 Task: Add a signature Frank Clark containing With thanks and sincere wishes, Frank Clark to email address softage.10@softage.net and add a label Workplace safety
Action: Mouse moved to (104, 120)
Screenshot: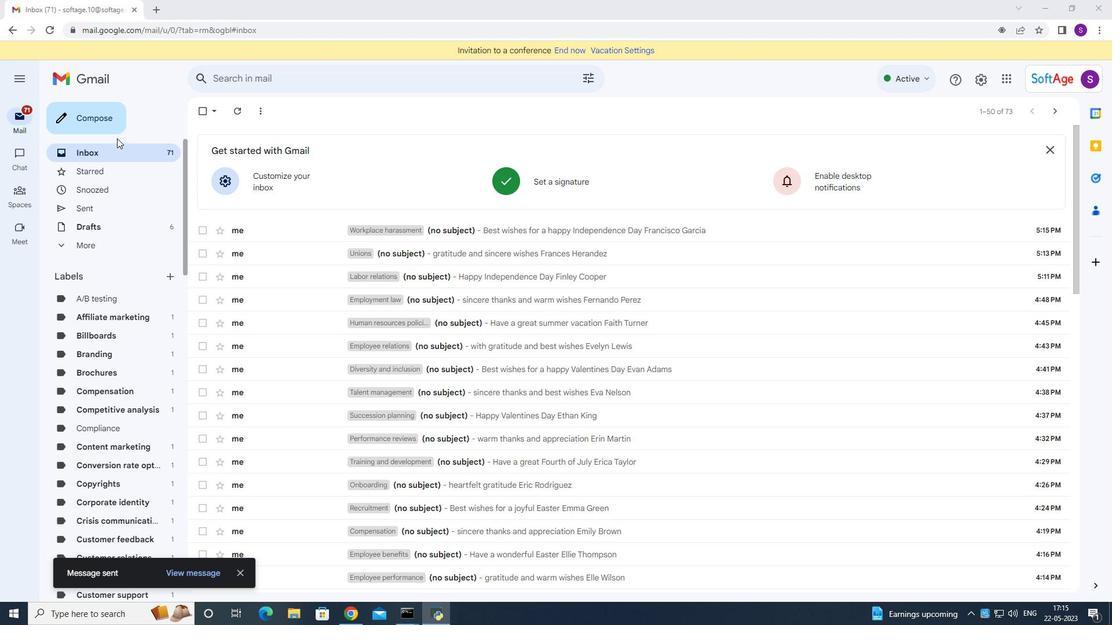 
Action: Mouse pressed left at (104, 120)
Screenshot: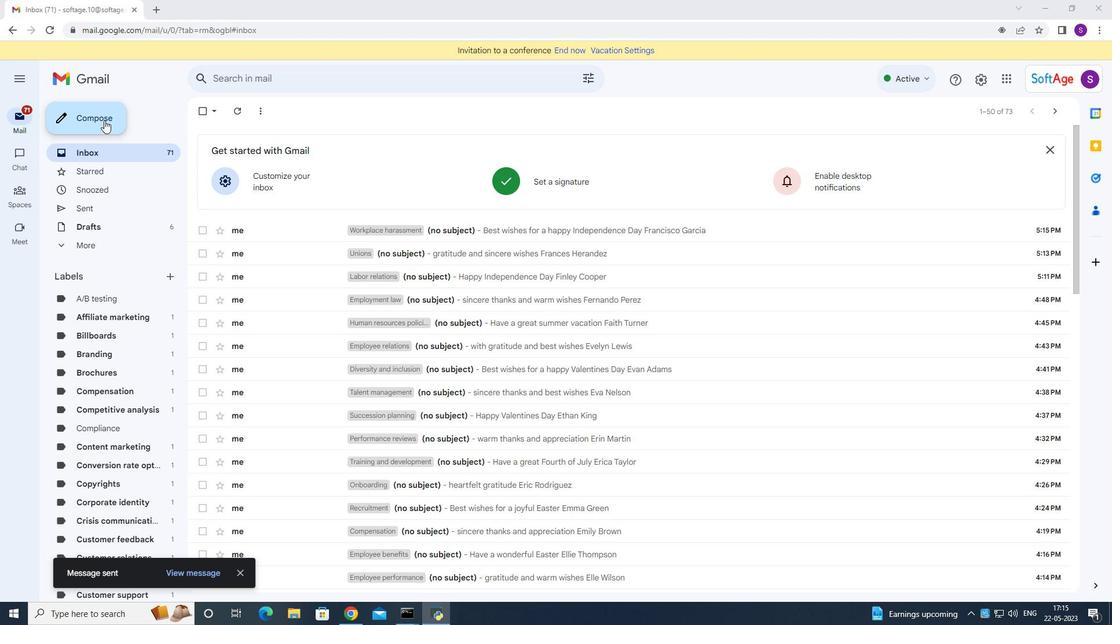 
Action: Mouse moved to (935, 579)
Screenshot: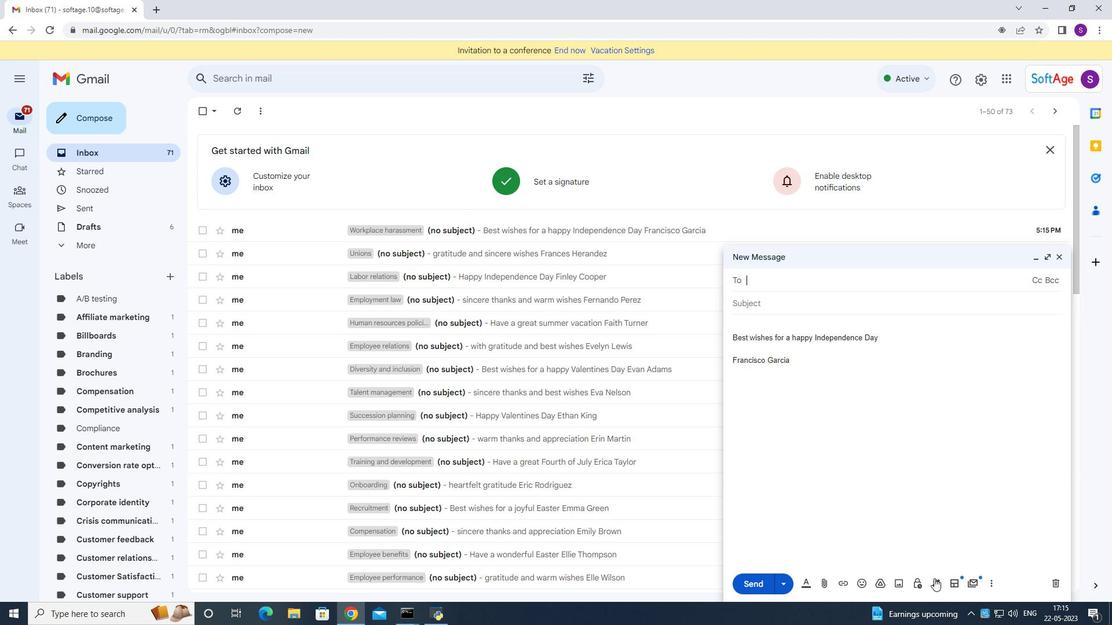 
Action: Mouse pressed left at (935, 579)
Screenshot: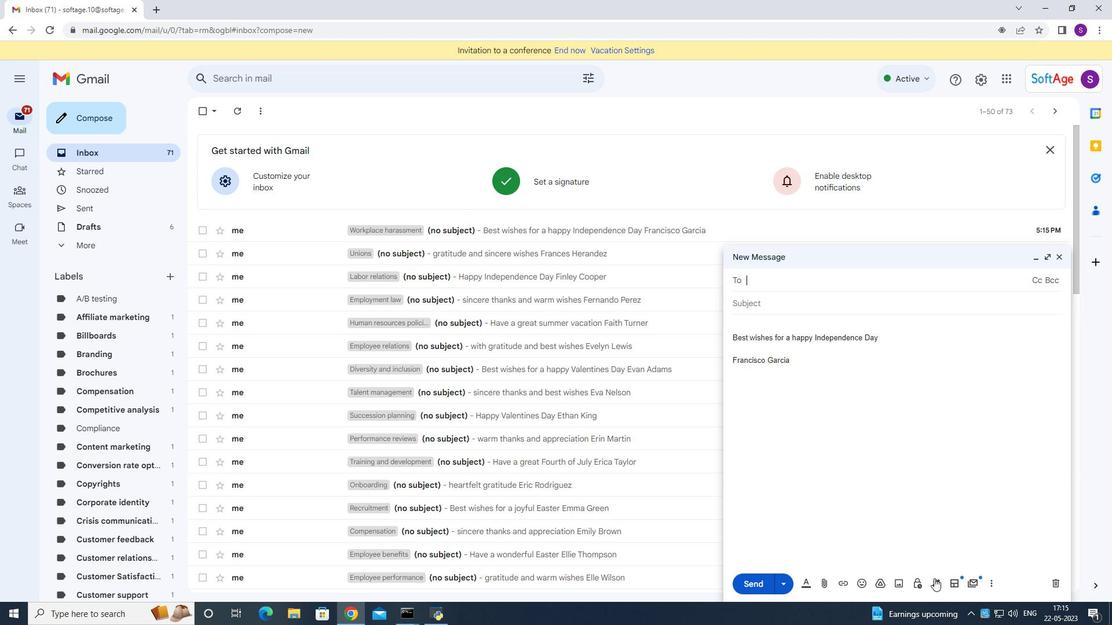 
Action: Mouse moved to (955, 524)
Screenshot: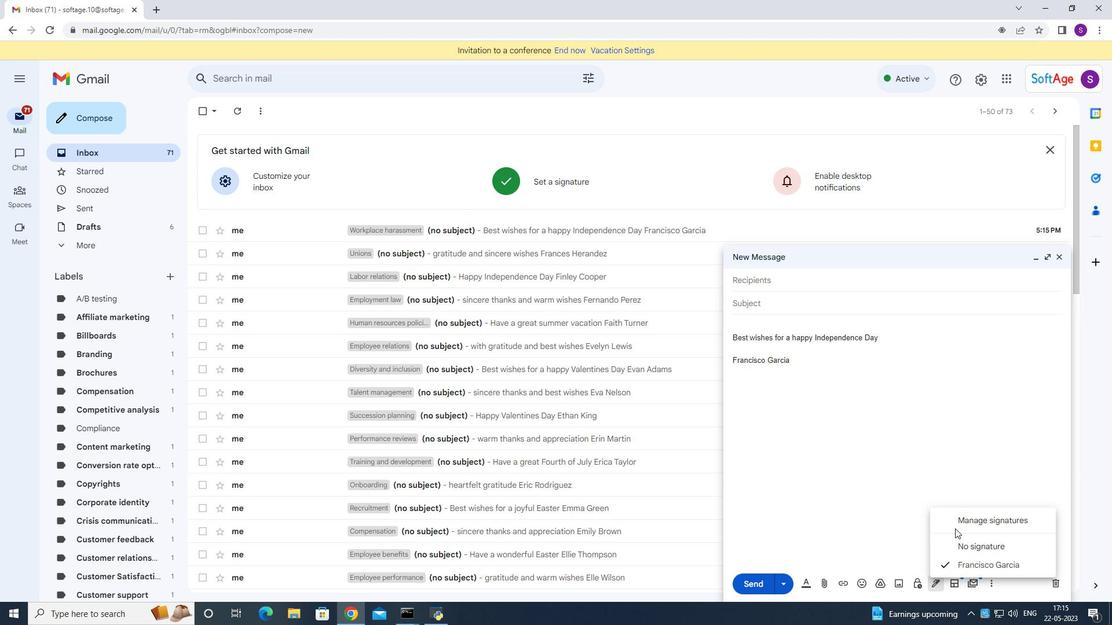 
Action: Mouse pressed left at (955, 524)
Screenshot: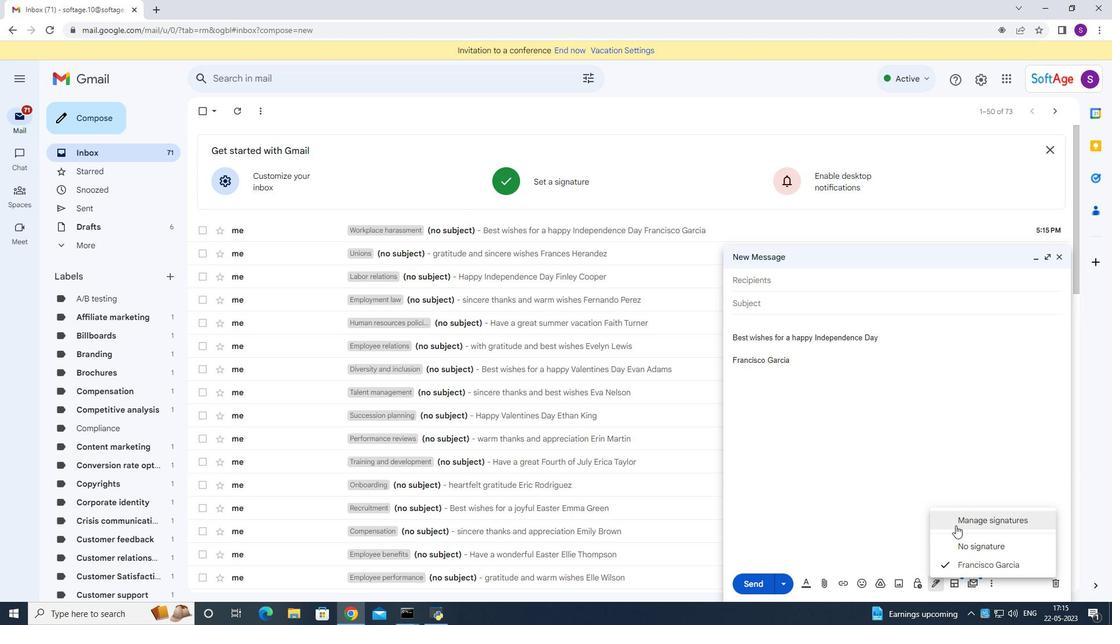 
Action: Mouse moved to (590, 367)
Screenshot: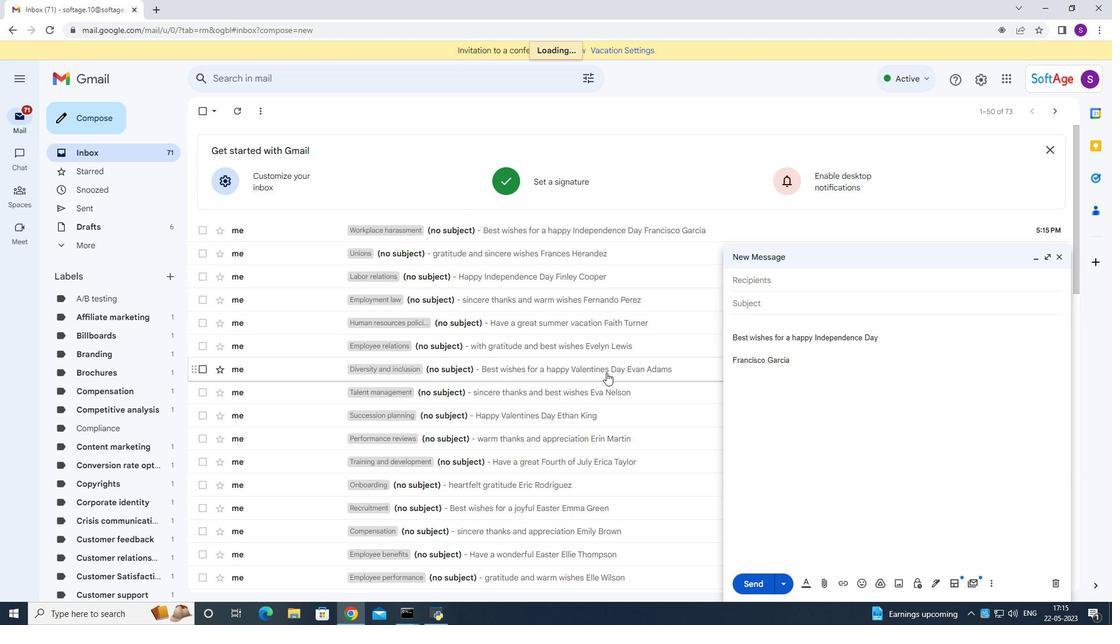 
Action: Mouse scrolled (590, 366) with delta (0, 0)
Screenshot: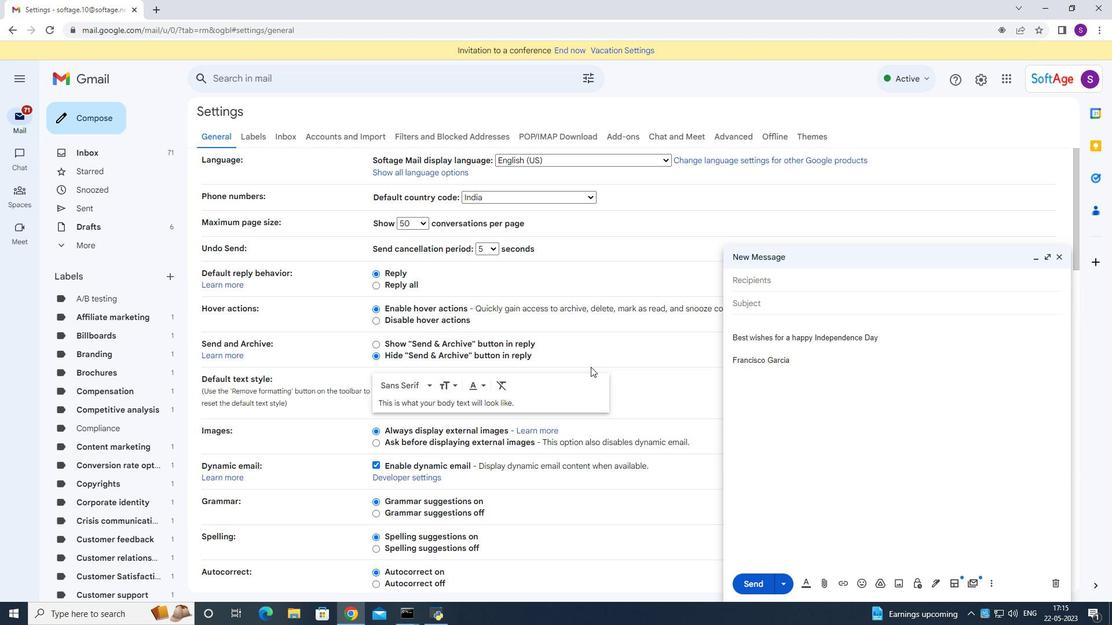 
Action: Mouse scrolled (590, 366) with delta (0, 0)
Screenshot: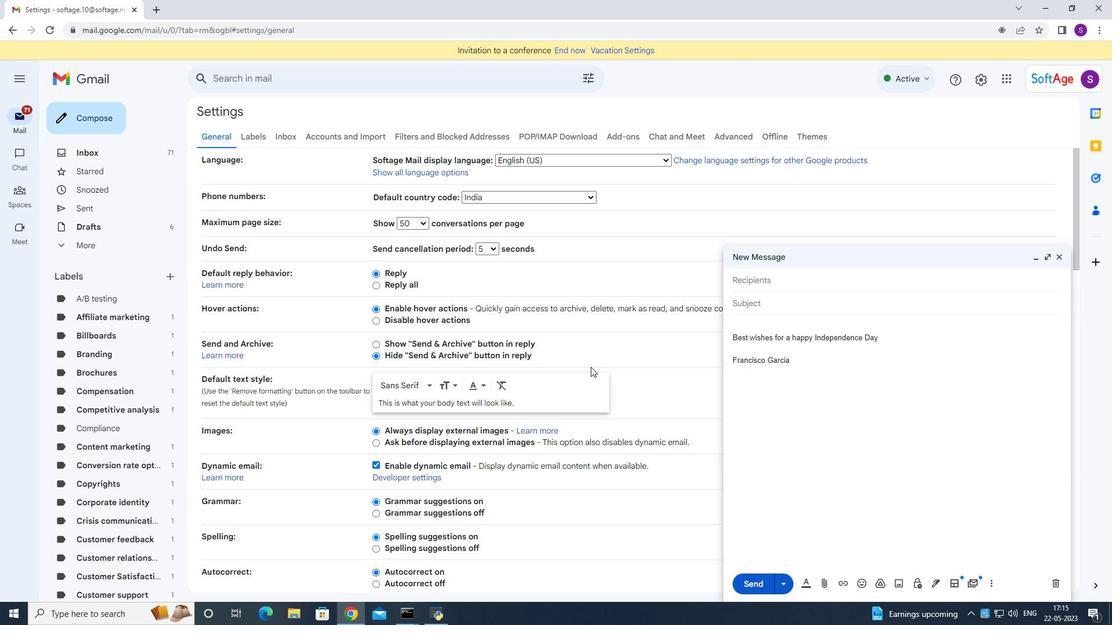 
Action: Mouse scrolled (590, 366) with delta (0, 0)
Screenshot: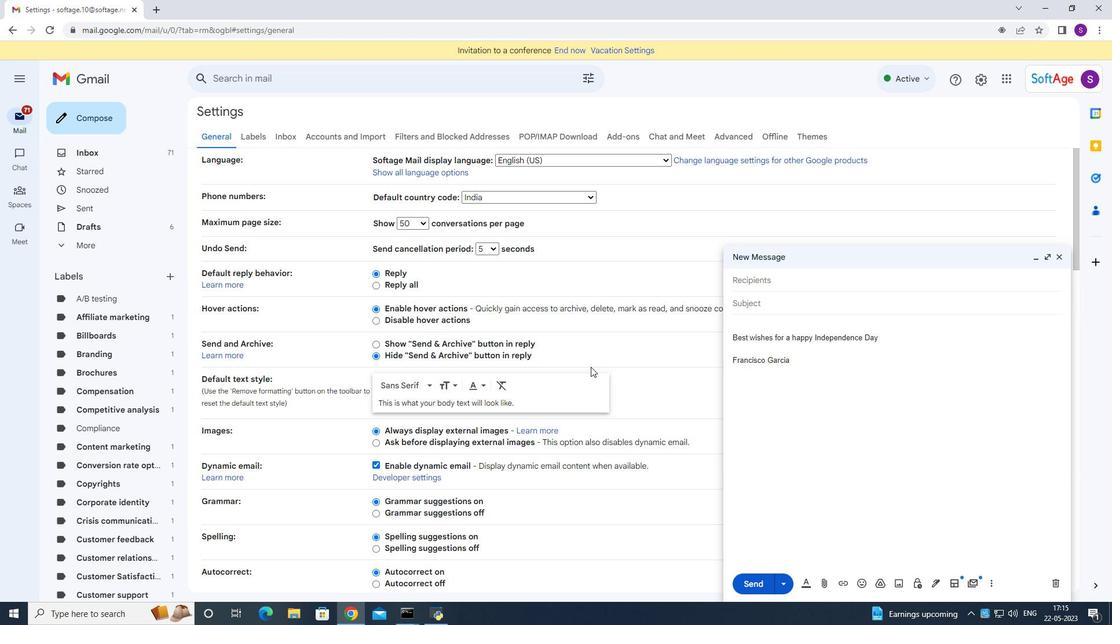 
Action: Mouse scrolled (590, 366) with delta (0, 0)
Screenshot: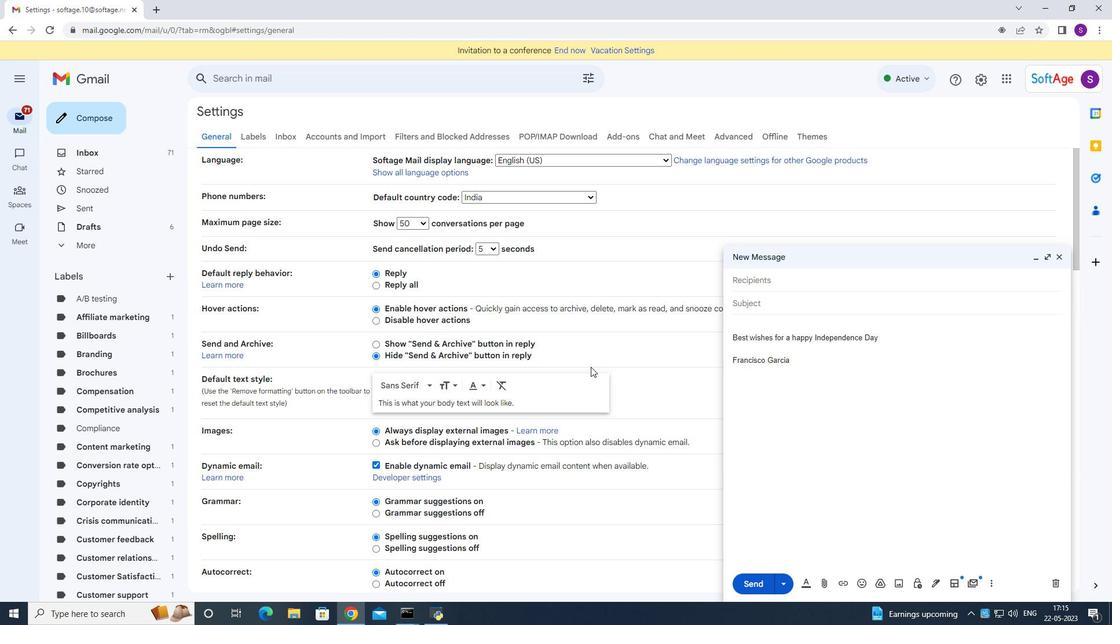 
Action: Mouse scrolled (590, 366) with delta (0, -1)
Screenshot: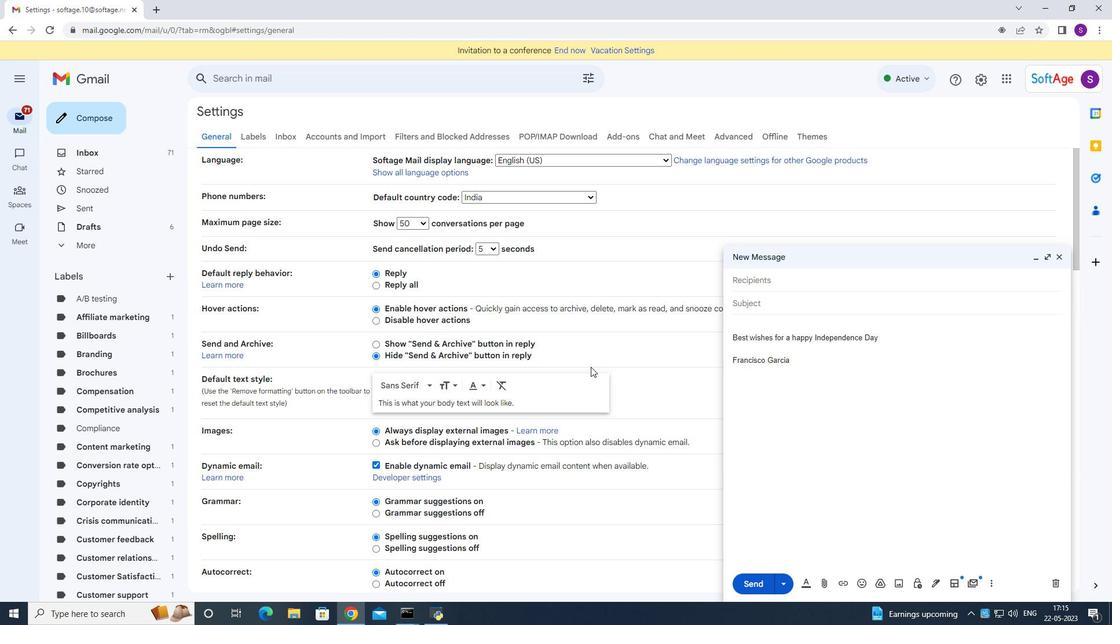 
Action: Mouse scrolled (590, 366) with delta (0, 0)
Screenshot: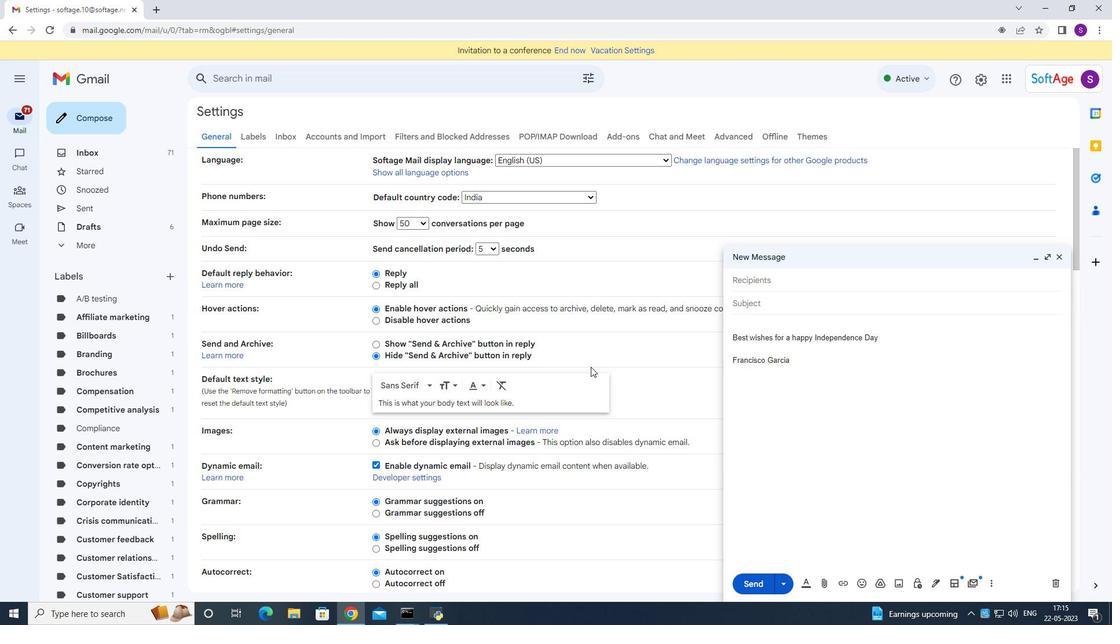 
Action: Mouse moved to (590, 366)
Screenshot: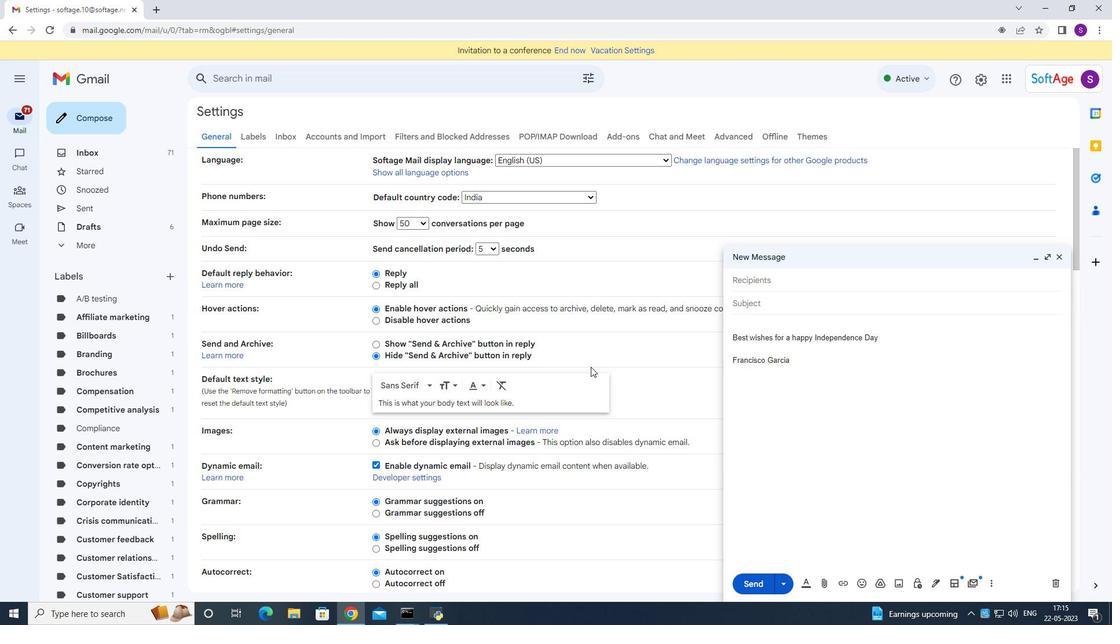 
Action: Mouse scrolled (590, 366) with delta (0, 0)
Screenshot: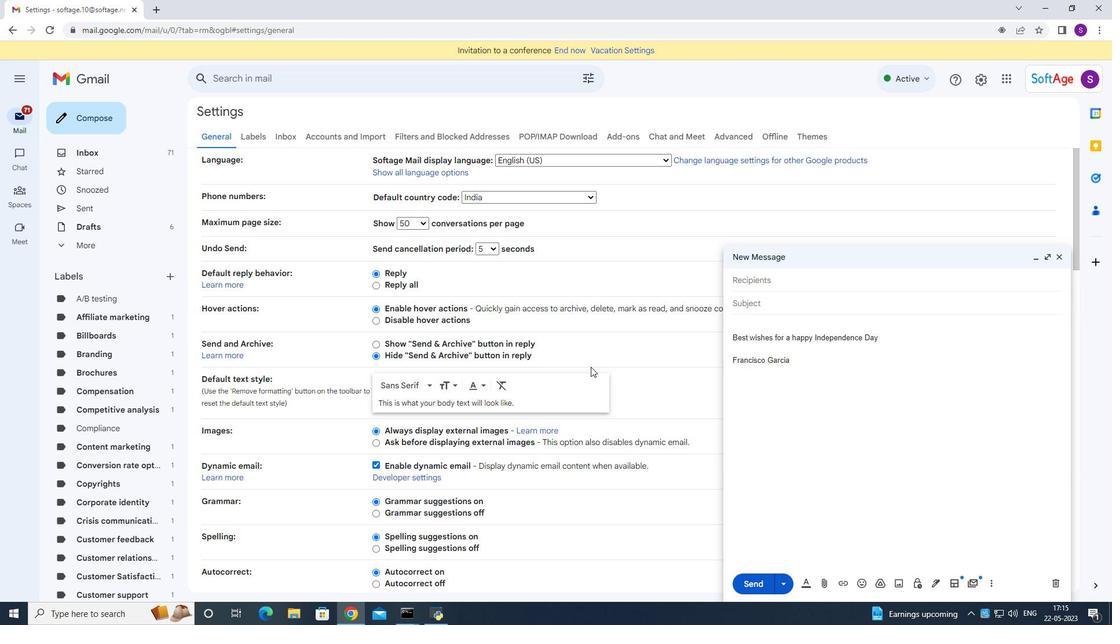 
Action: Mouse moved to (590, 366)
Screenshot: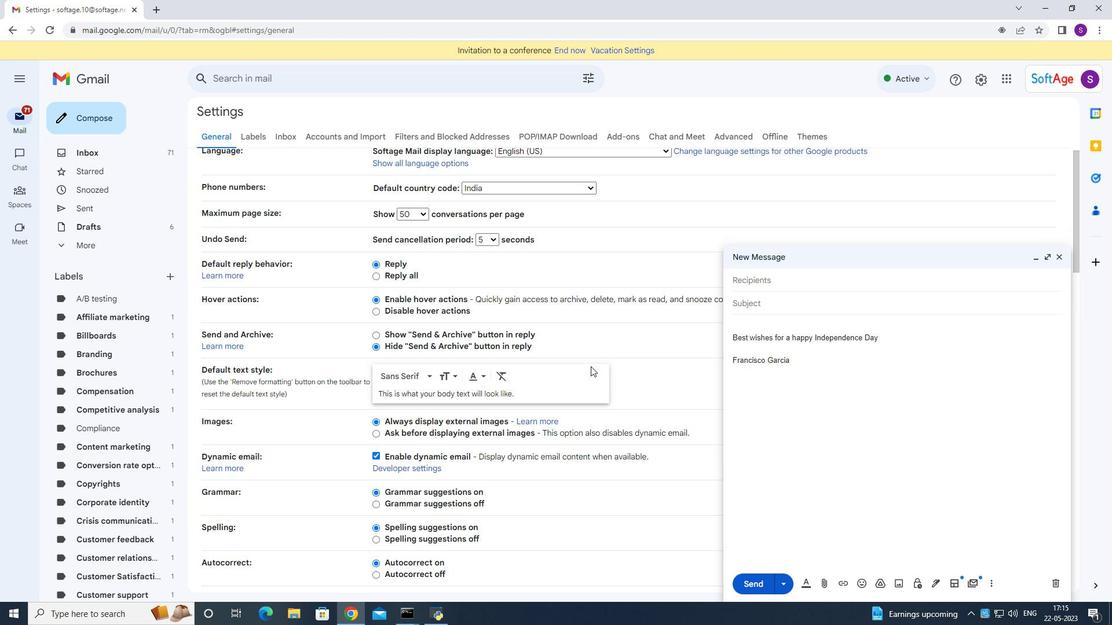 
Action: Mouse scrolled (590, 365) with delta (0, 0)
Screenshot: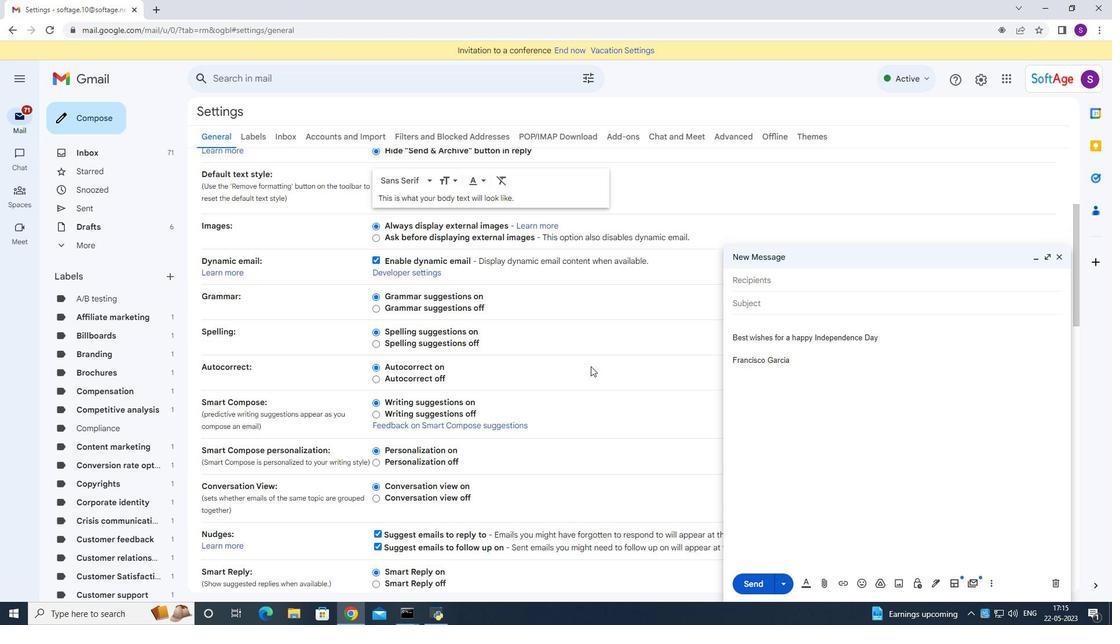 
Action: Mouse scrolled (590, 365) with delta (0, 0)
Screenshot: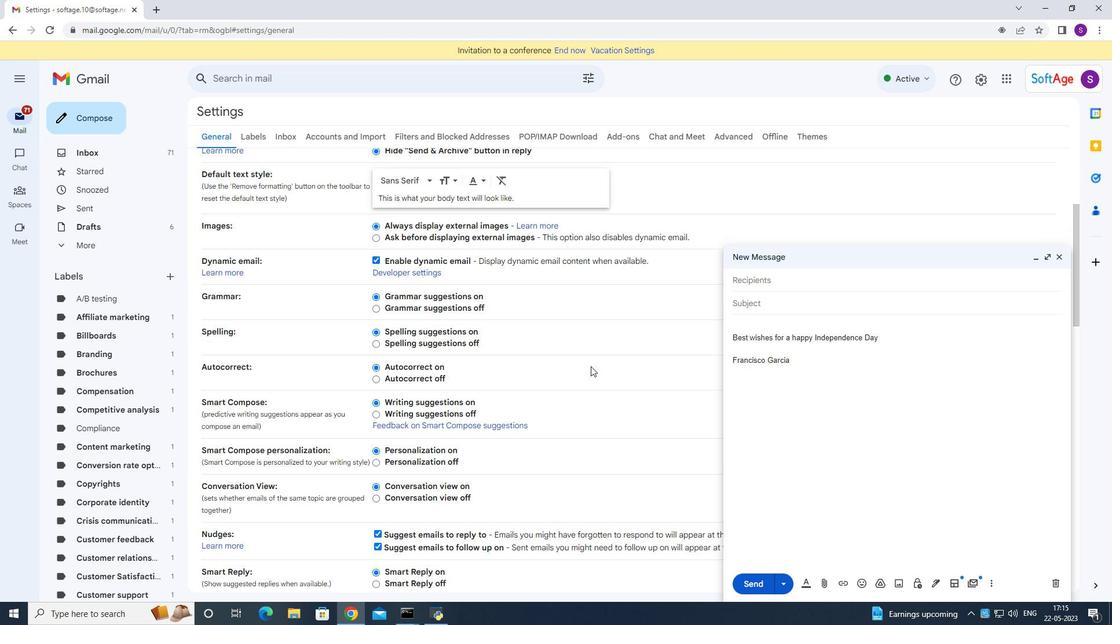 
Action: Mouse moved to (590, 366)
Screenshot: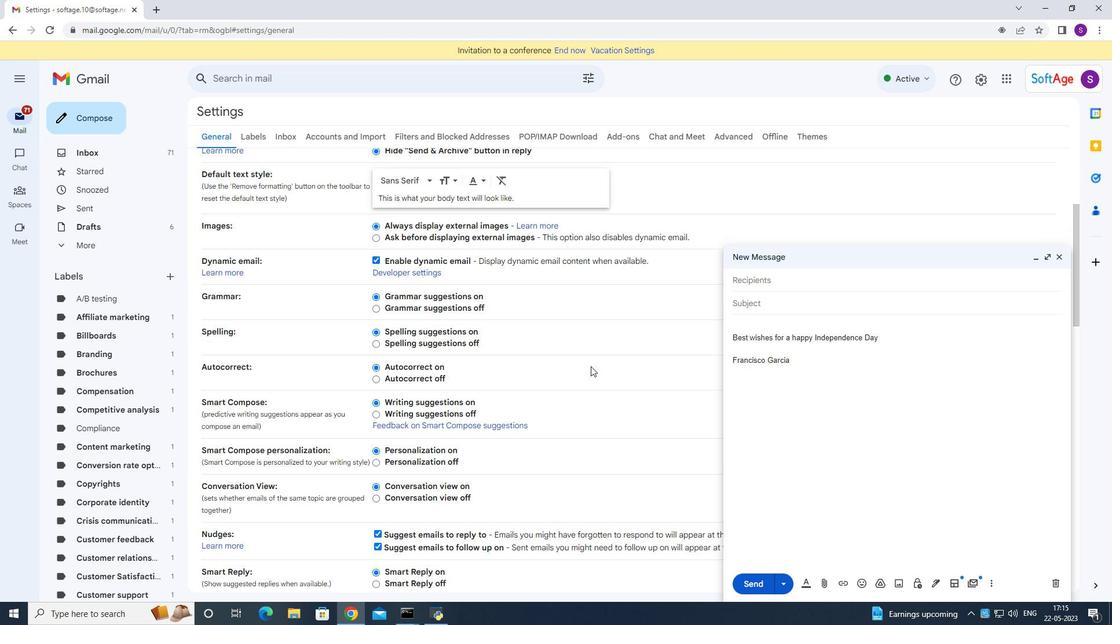 
Action: Mouse scrolled (590, 365) with delta (0, 0)
Screenshot: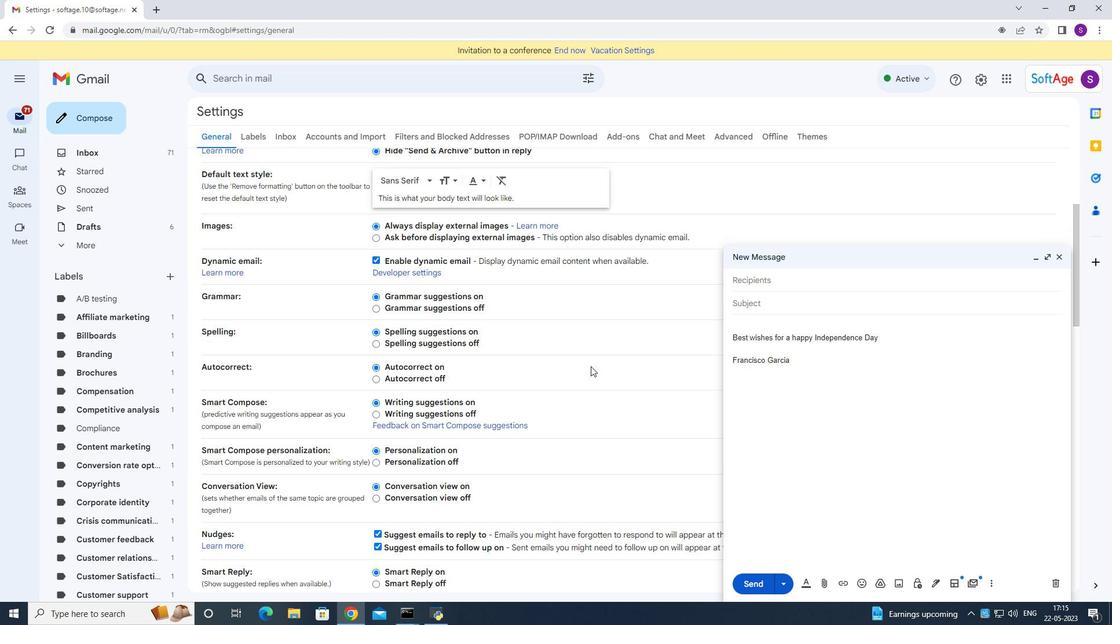 
Action: Mouse scrolled (590, 365) with delta (0, 0)
Screenshot: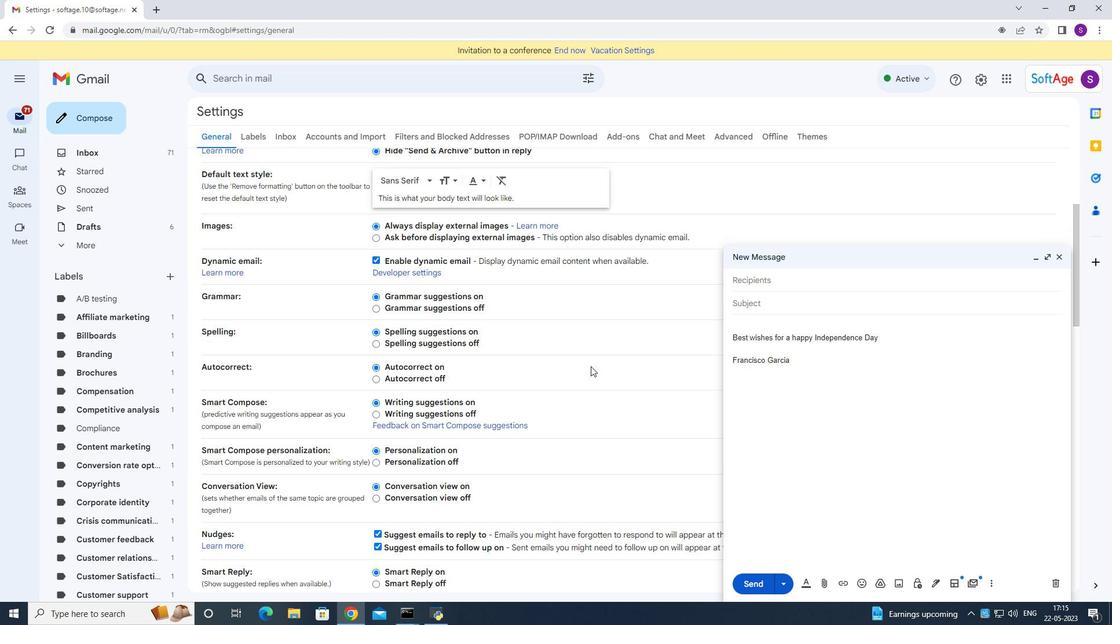 
Action: Mouse scrolled (590, 364) with delta (0, -1)
Screenshot: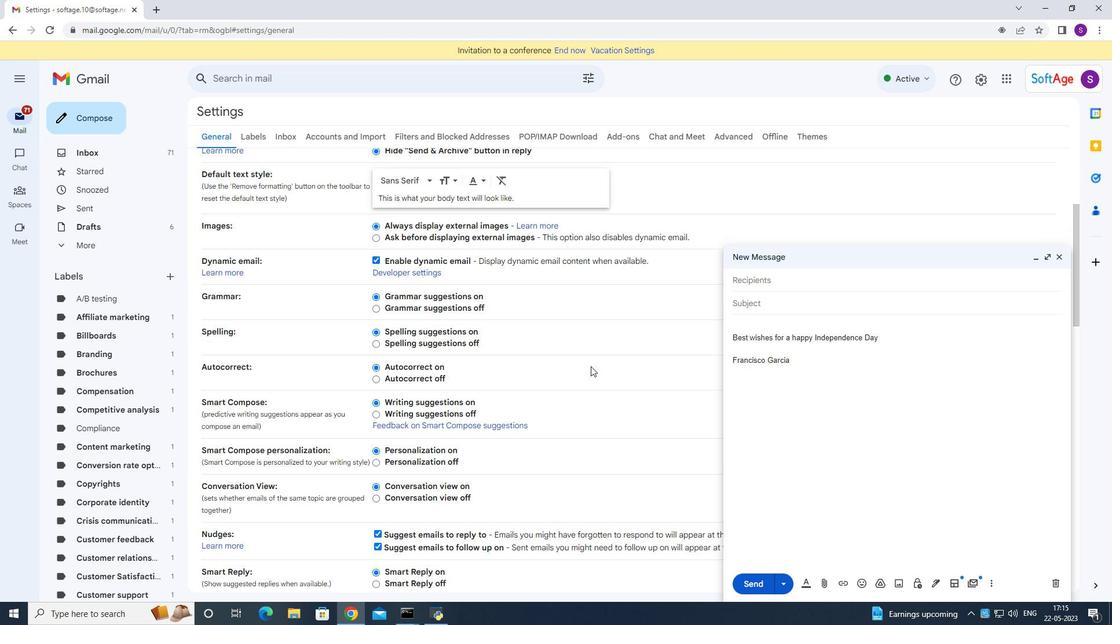 
Action: Mouse moved to (477, 379)
Screenshot: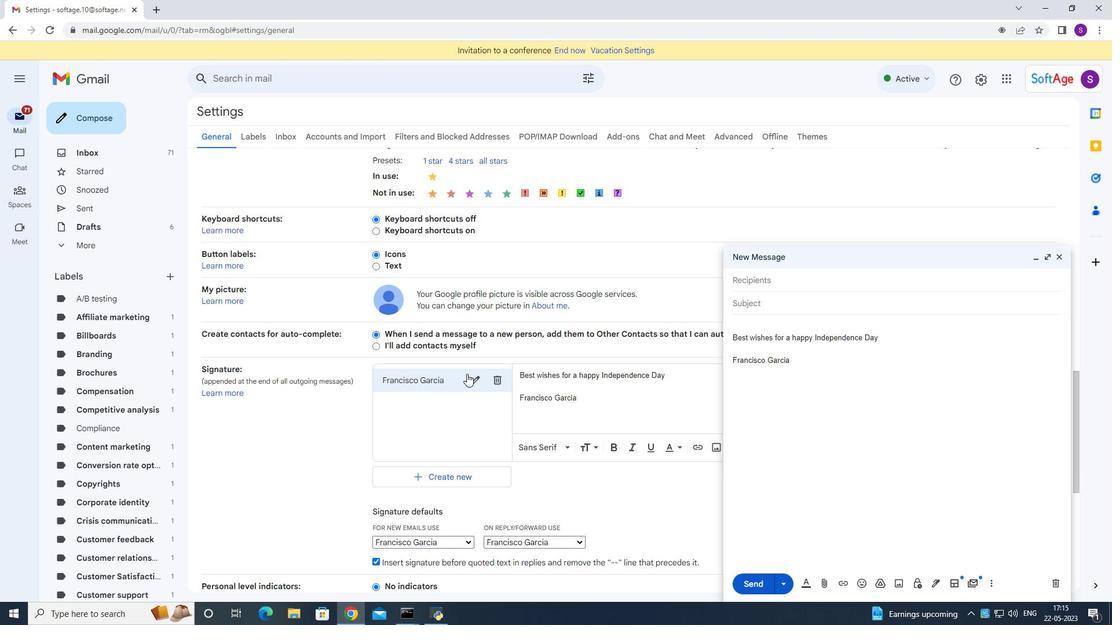 
Action: Mouse pressed left at (477, 379)
Screenshot: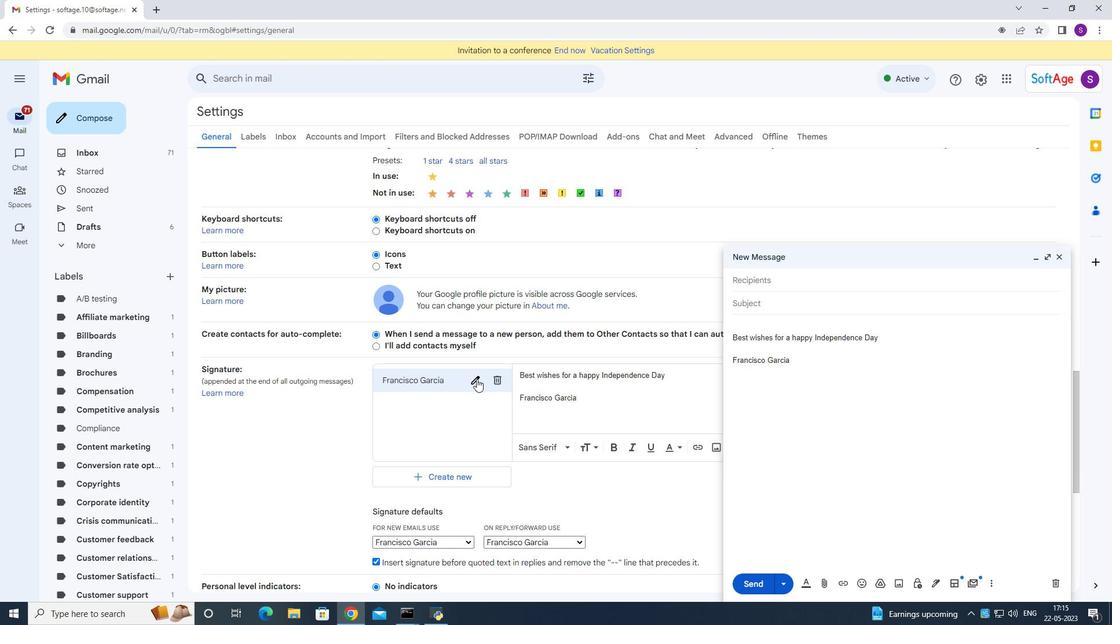 
Action: Key pressed ctrl+A<Key.backspace><Key.shift>Frank<Key.space><Key.shift>Clark<Key.space>
Screenshot: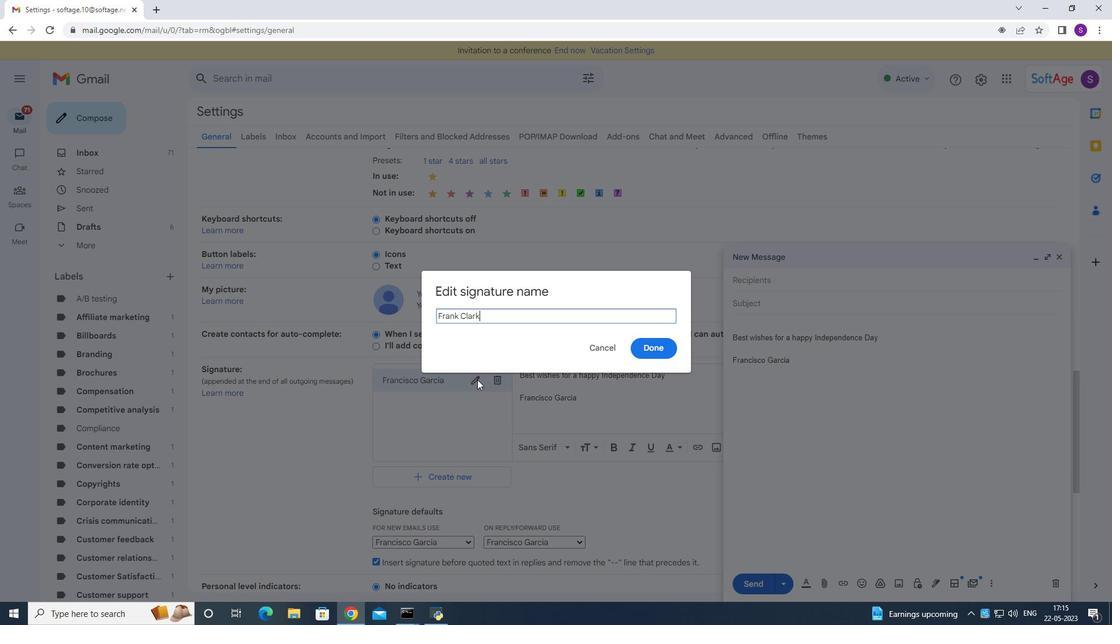 
Action: Mouse moved to (670, 352)
Screenshot: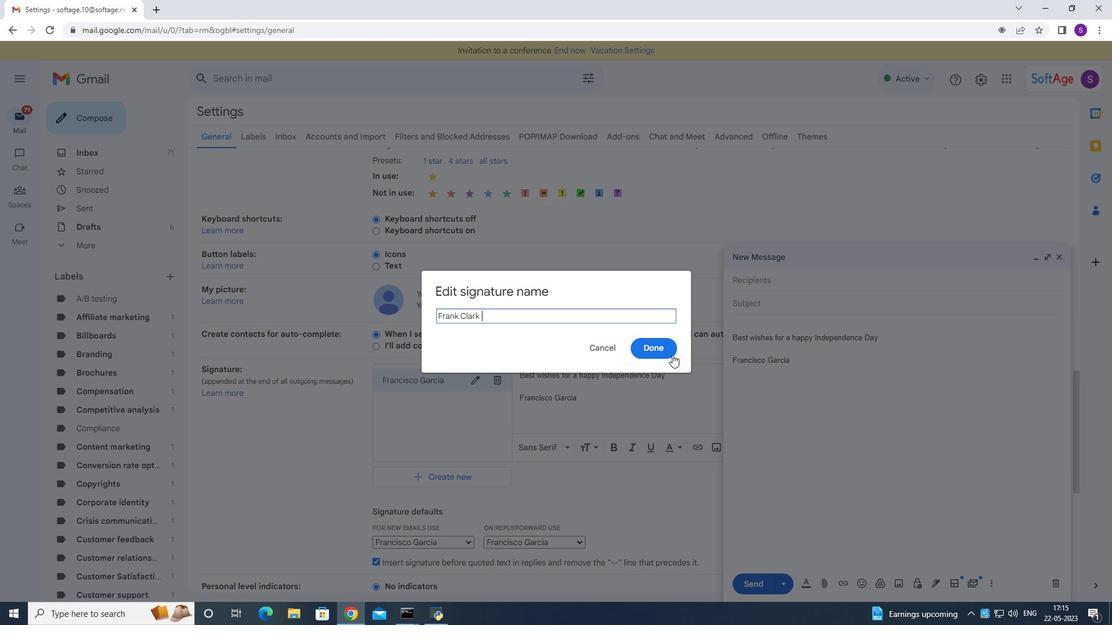 
Action: Mouse pressed left at (670, 352)
Screenshot: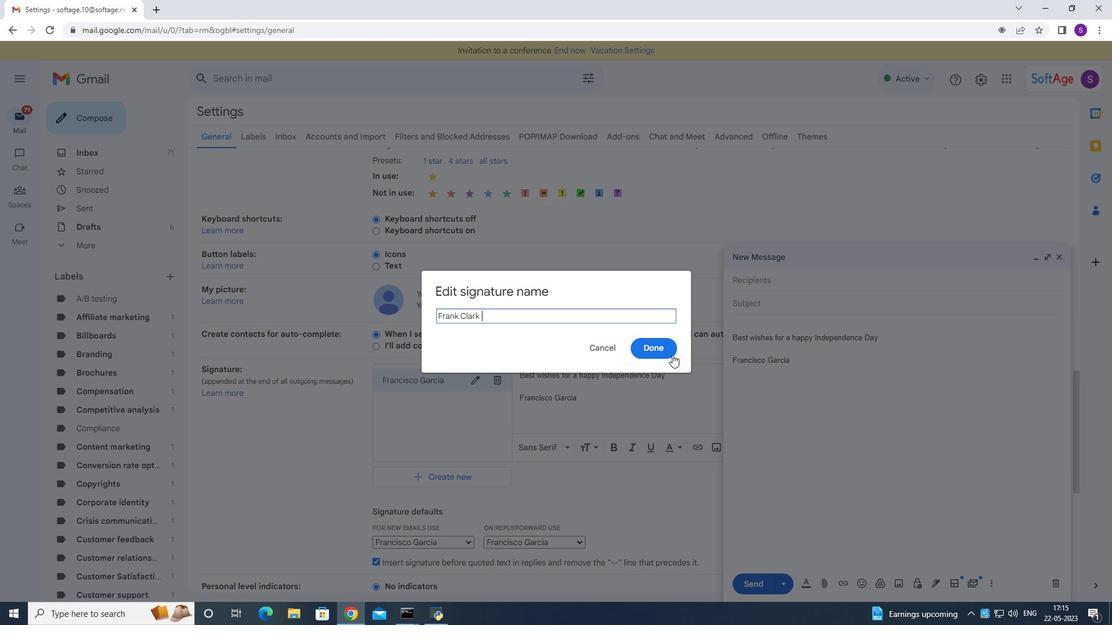 
Action: Mouse moved to (680, 388)
Screenshot: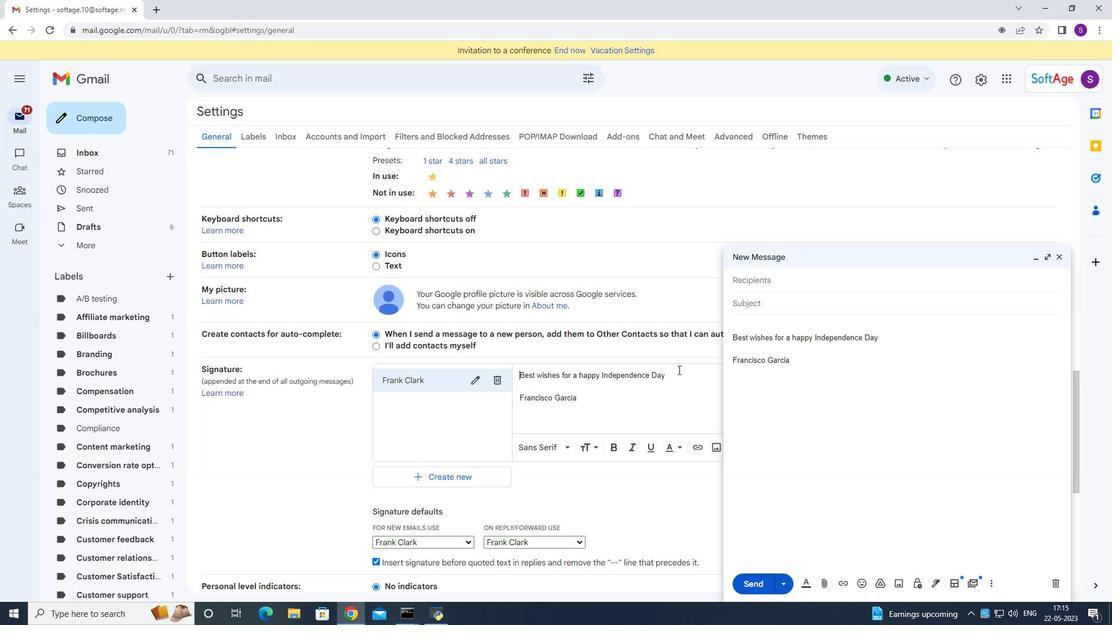 
Action: Mouse pressed left at (680, 388)
Screenshot: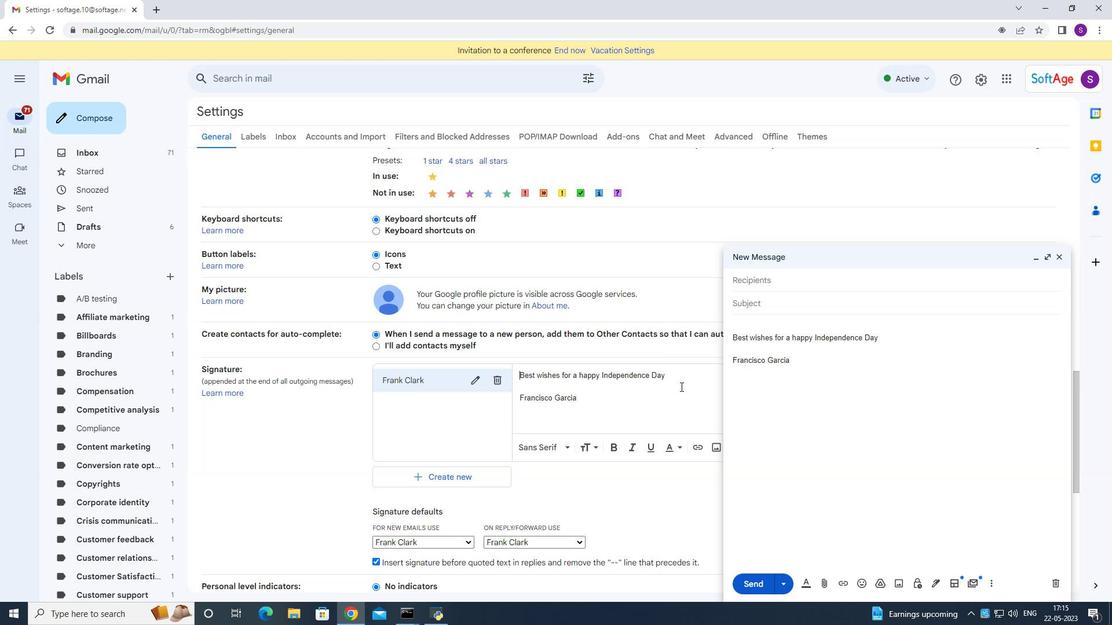 
Action: Key pressed ctrl+A<Key.backspace><Key.shift><Key.shift><Key.shift><Key.shift><Key.shift><Key.shift><Key.shift><Key.shift><Key.shift><Key.shift><Key.shift><Key.shift><Key.shift><Key.shift><Key.shift><Key.shift><Key.shift><Key.shift><Key.shift><Key.shift><Key.shift><Key.shift><Key.shift><Key.shift><Key.shift><Key.shift><Key.shift><Key.shift><Key.shift><Key.shift><Key.shift><Key.shift><Key.shift><Key.shift><Key.shift><Key.shift><Key.shift><Key.shift><Key.shift><Key.shift><Key.shift><Key.shift><Key.shift><Key.shift><Key.shift><Key.shift><Key.shift><Key.shift>thanks<Key.space>and<Key.space>sincere<Key.space>wishes<Key.space><Key.enter><Key.enter><Key.shift>Frank<Key.space><Key.shift>Clark<Key.space>
Screenshot: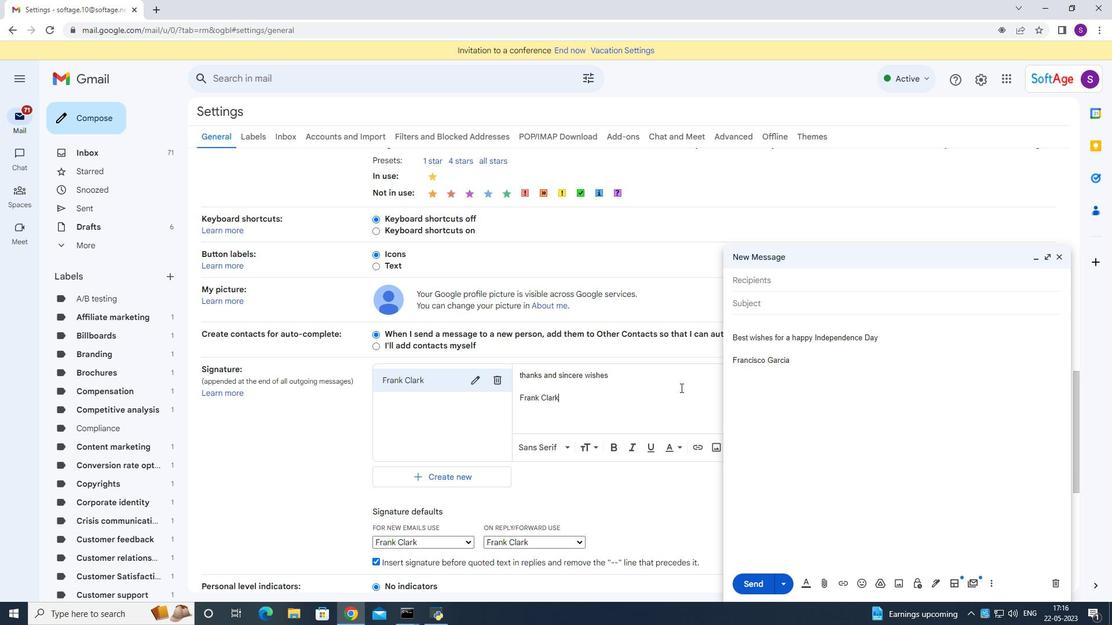 
Action: Mouse moved to (1056, 252)
Screenshot: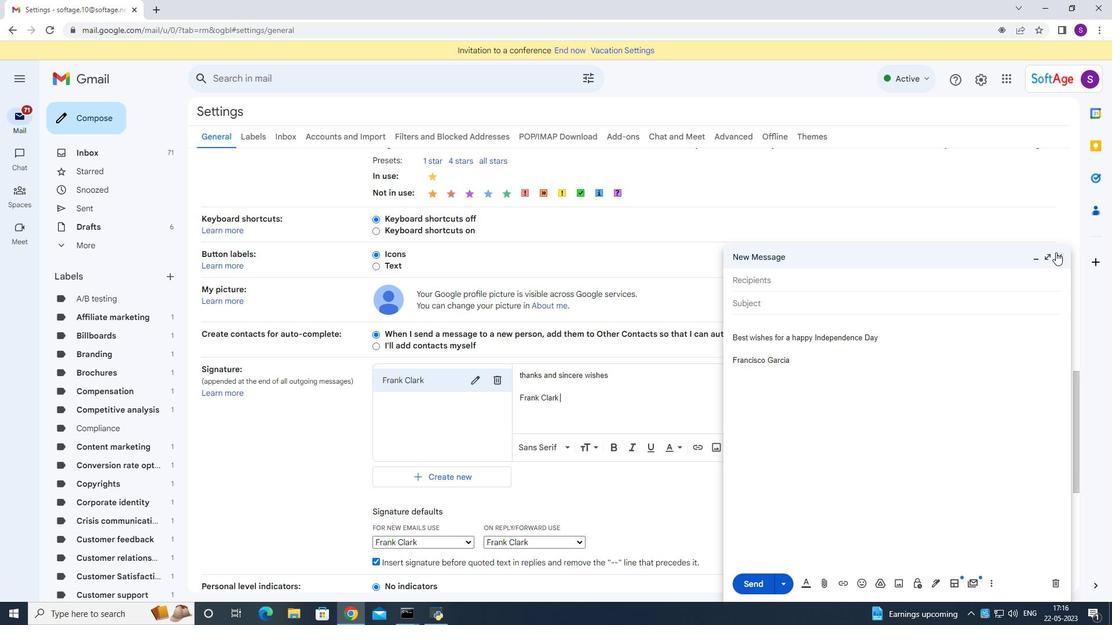 
Action: Mouse pressed left at (1056, 252)
Screenshot: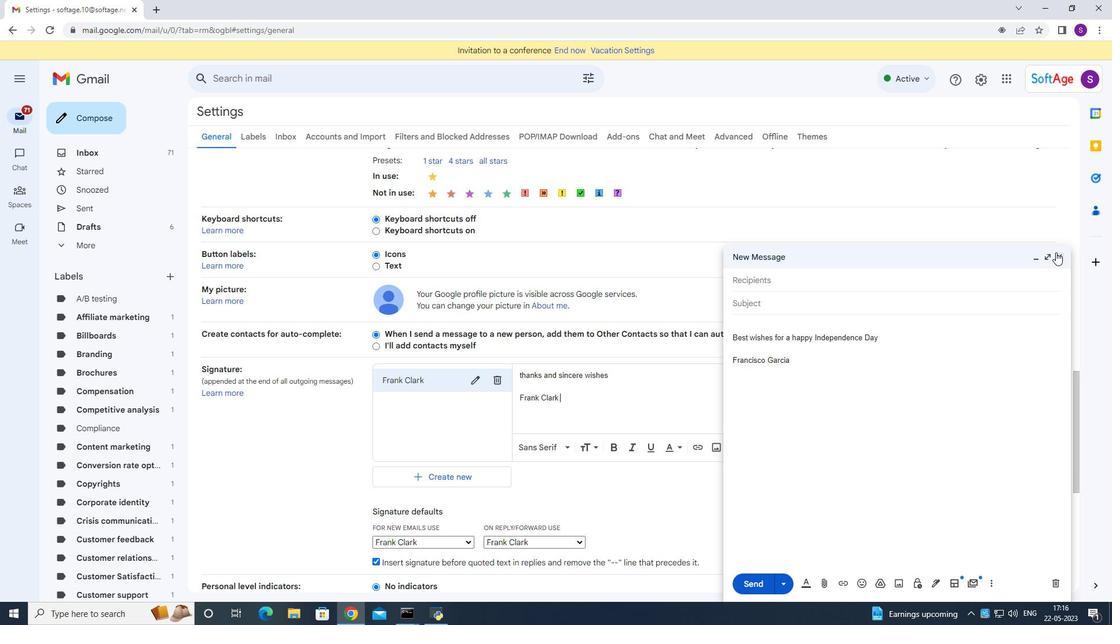 
Action: Mouse moved to (575, 445)
Screenshot: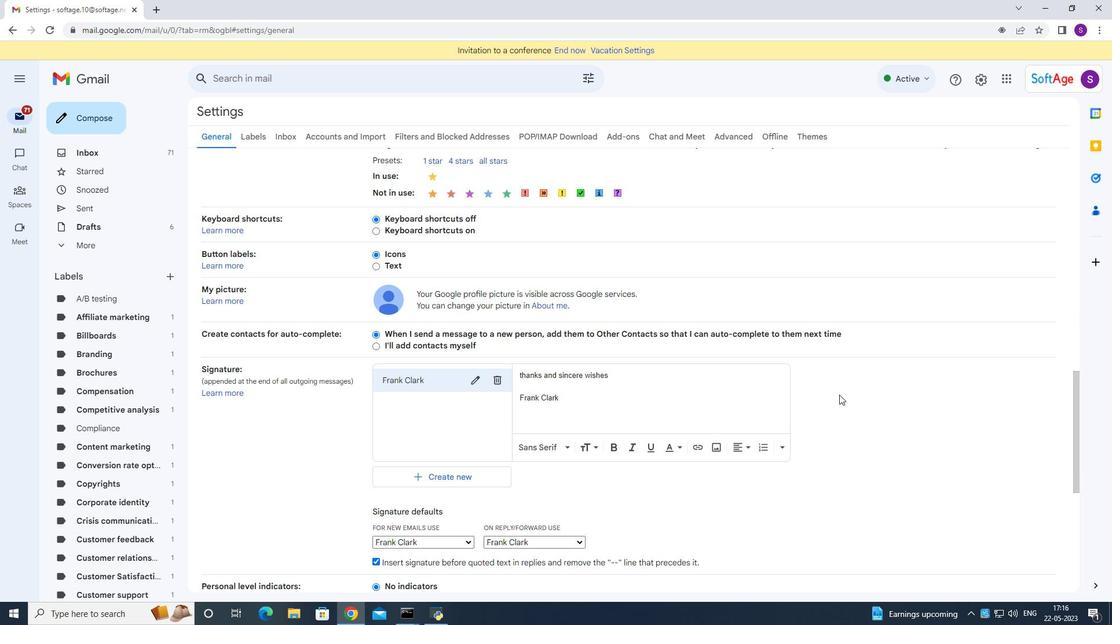 
Action: Mouse scrolled (575, 444) with delta (0, 0)
Screenshot: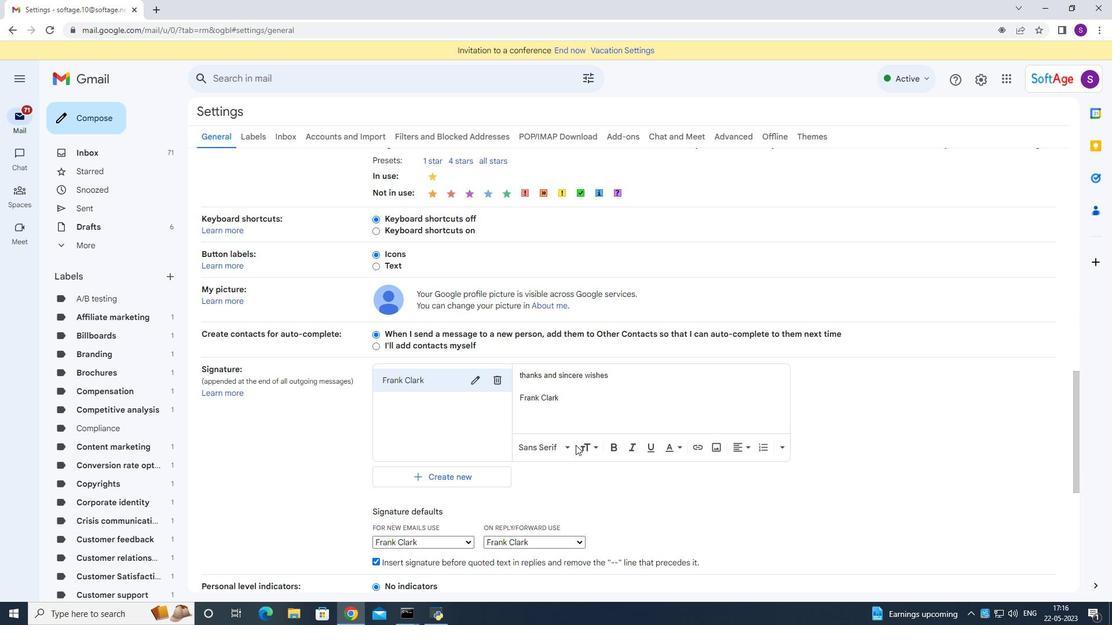 
Action: Mouse scrolled (575, 444) with delta (0, 0)
Screenshot: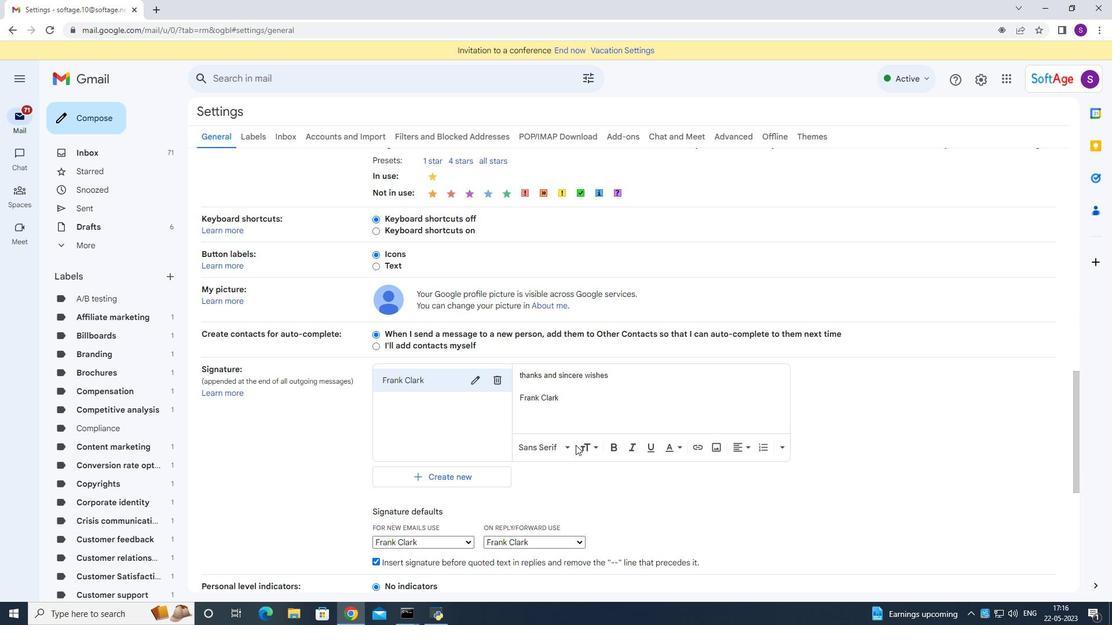 
Action: Mouse scrolled (575, 444) with delta (0, 0)
Screenshot: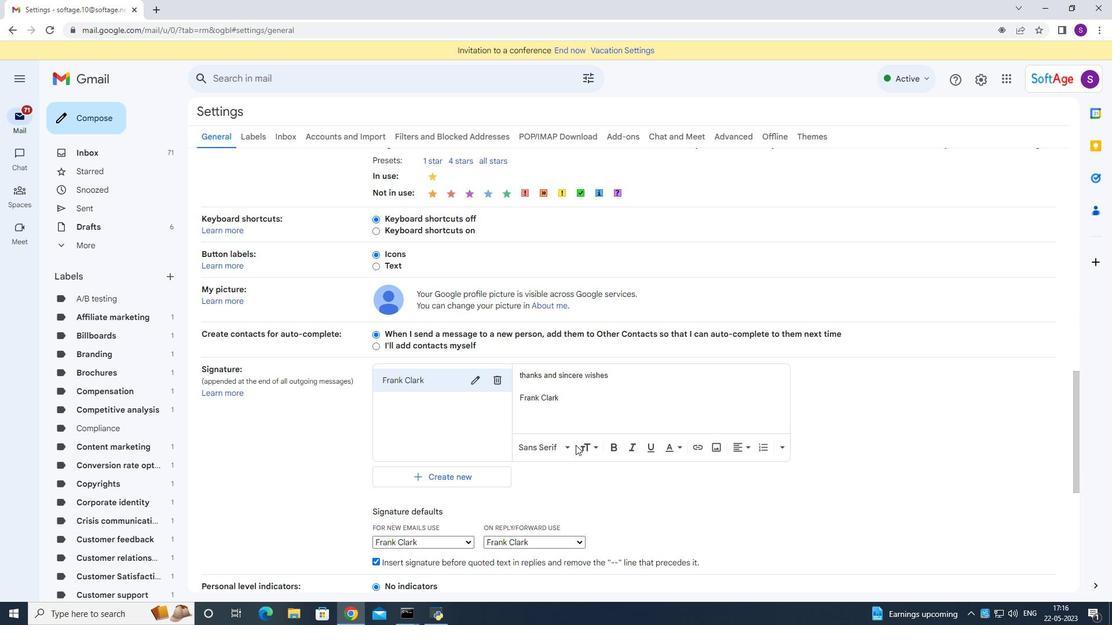 
Action: Mouse scrolled (575, 444) with delta (0, 0)
Screenshot: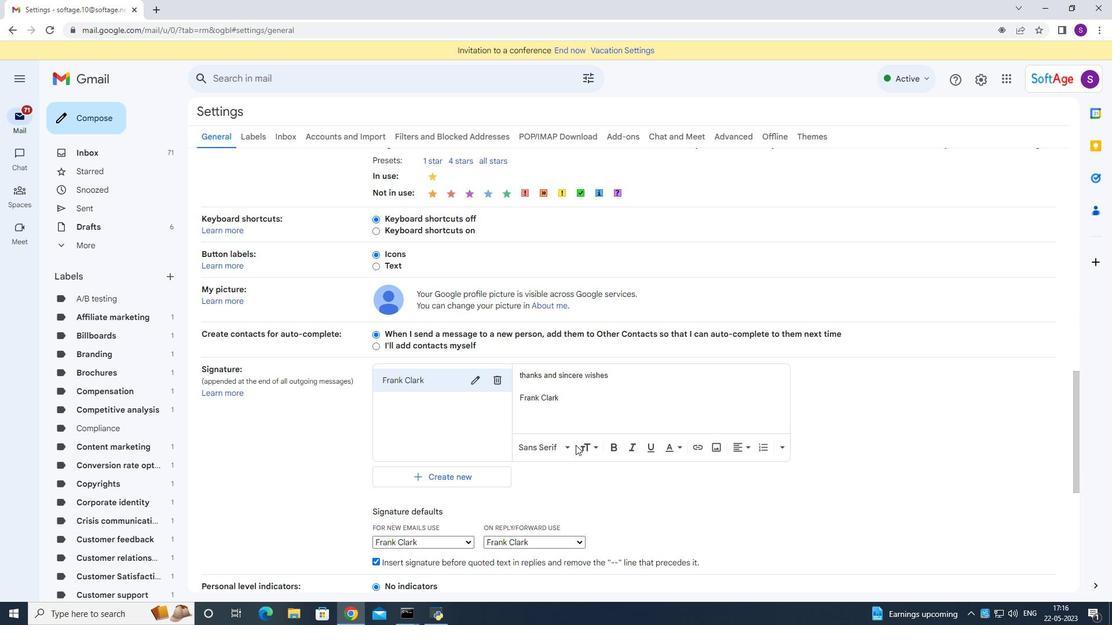 
Action: Mouse scrolled (575, 444) with delta (0, 0)
Screenshot: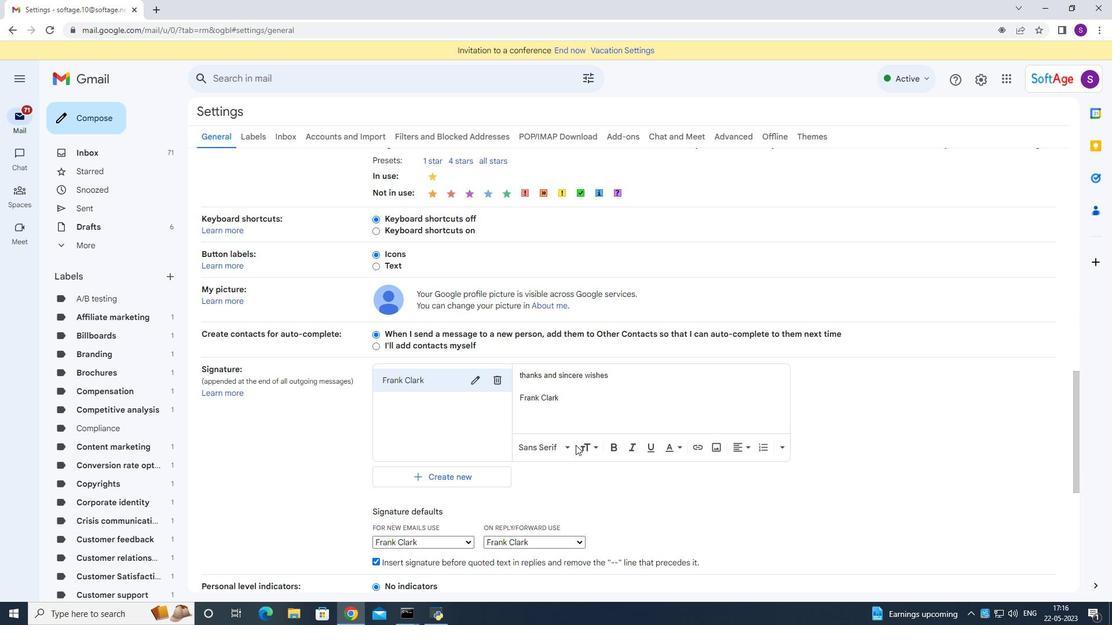 
Action: Mouse scrolled (575, 444) with delta (0, 0)
Screenshot: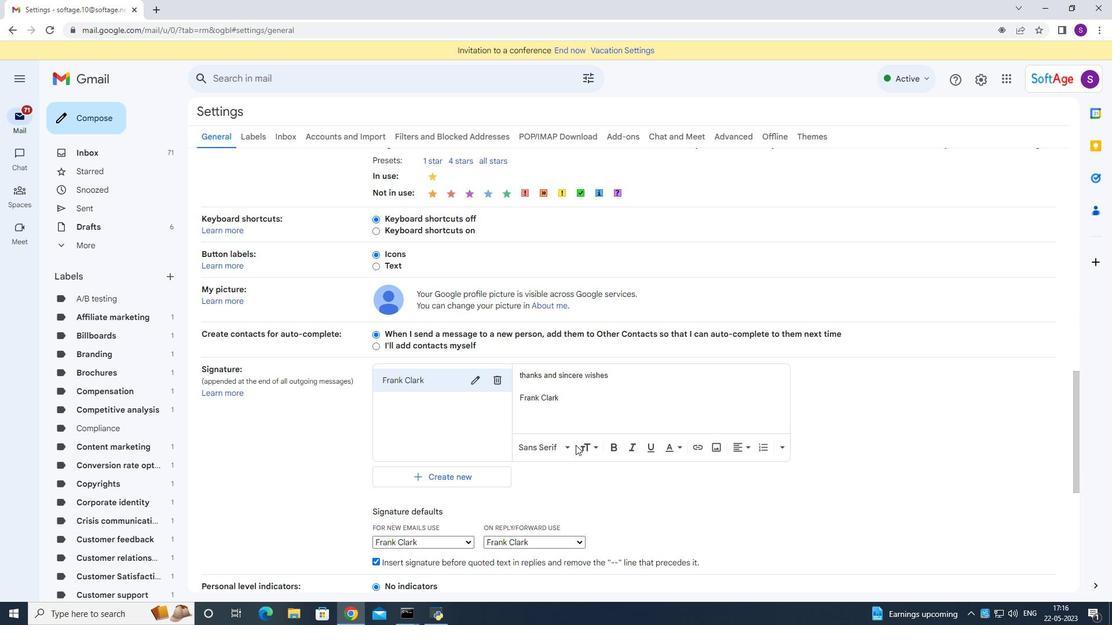 
Action: Mouse scrolled (575, 444) with delta (0, 0)
Screenshot: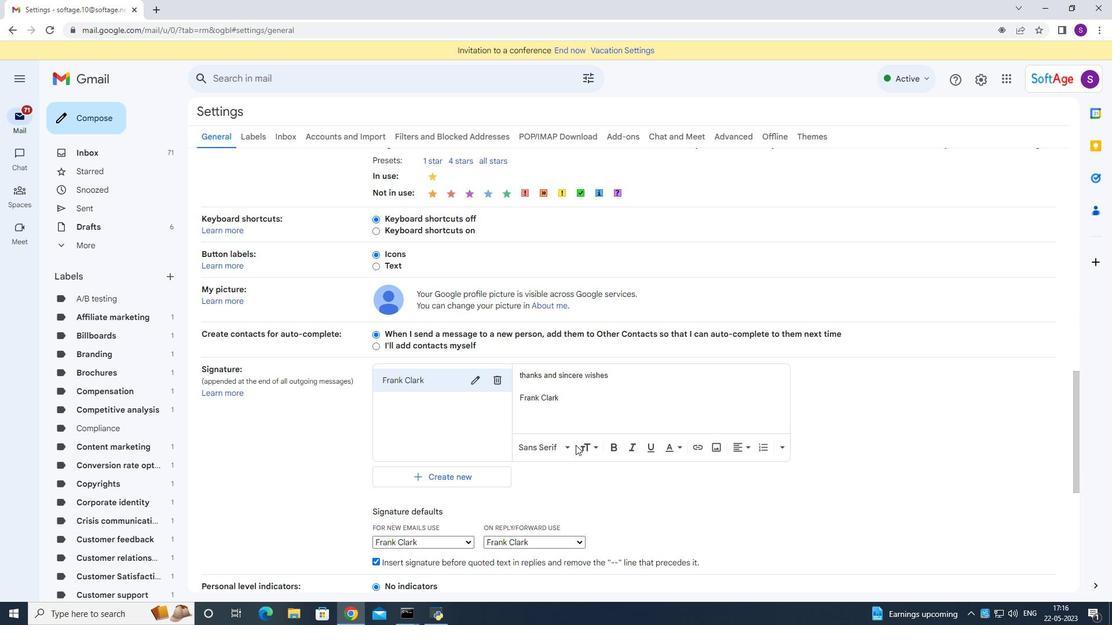 
Action: Mouse moved to (595, 467)
Screenshot: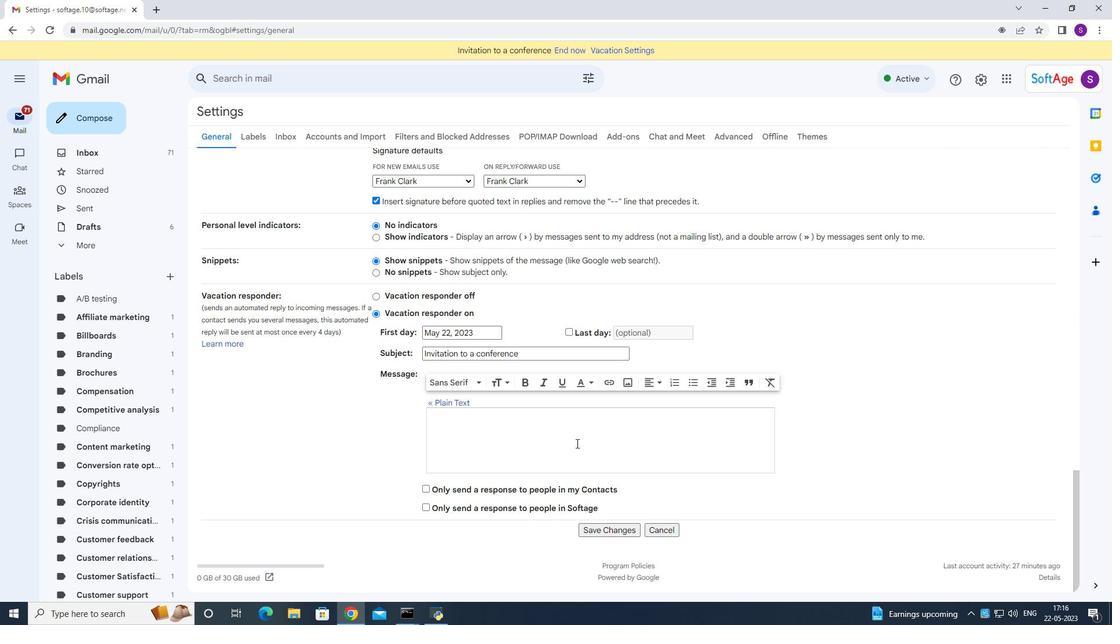 
Action: Mouse scrolled (595, 466) with delta (0, 0)
Screenshot: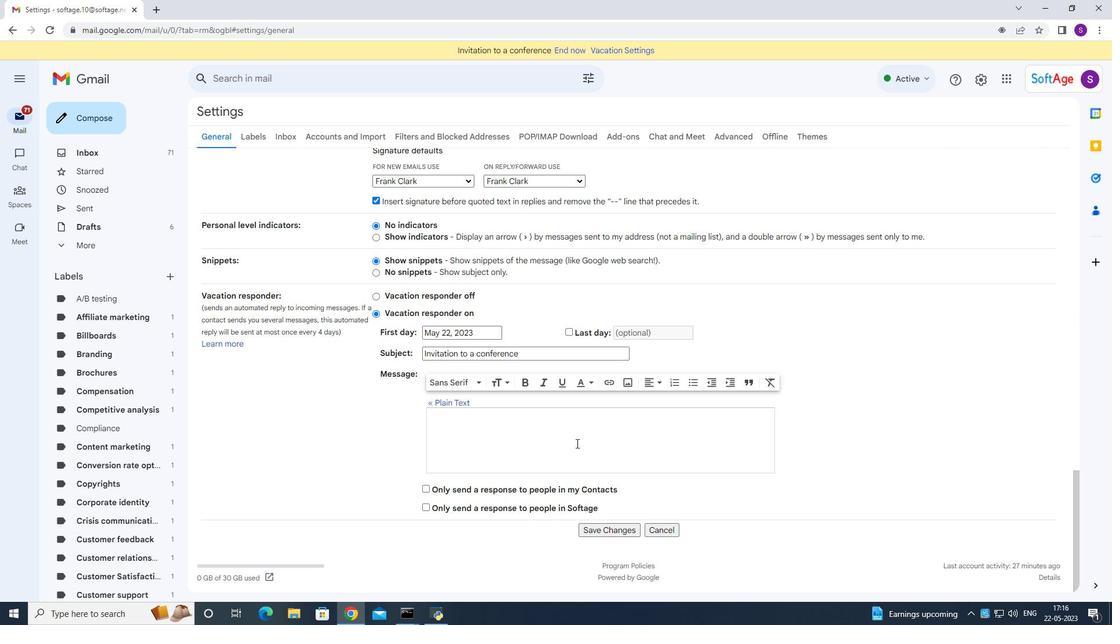 
Action: Mouse moved to (599, 481)
Screenshot: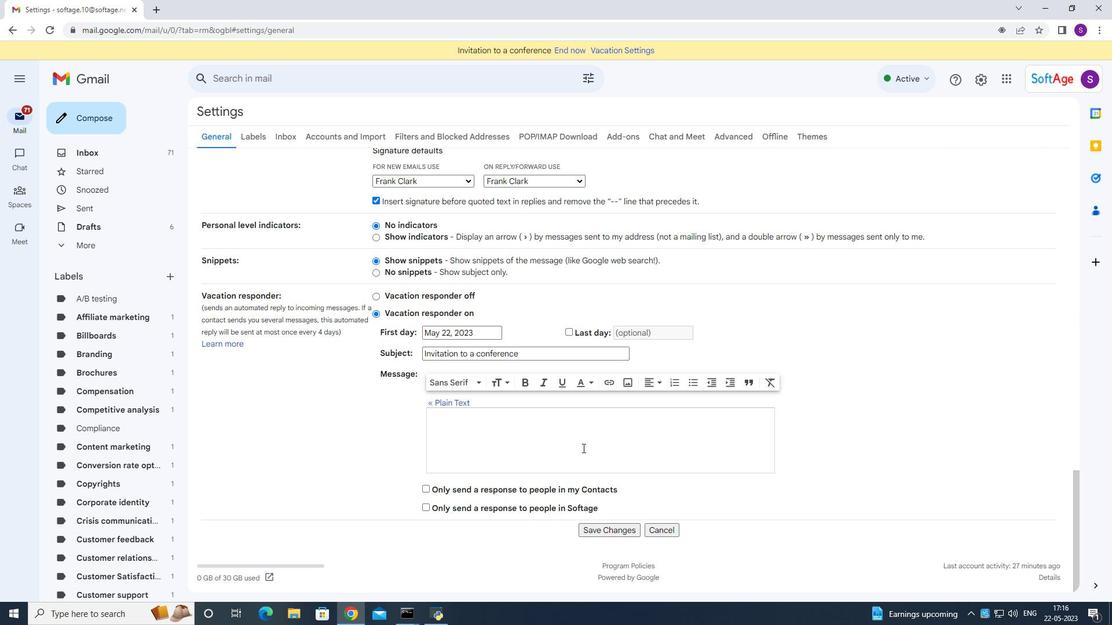 
Action: Mouse scrolled (598, 477) with delta (0, 0)
Screenshot: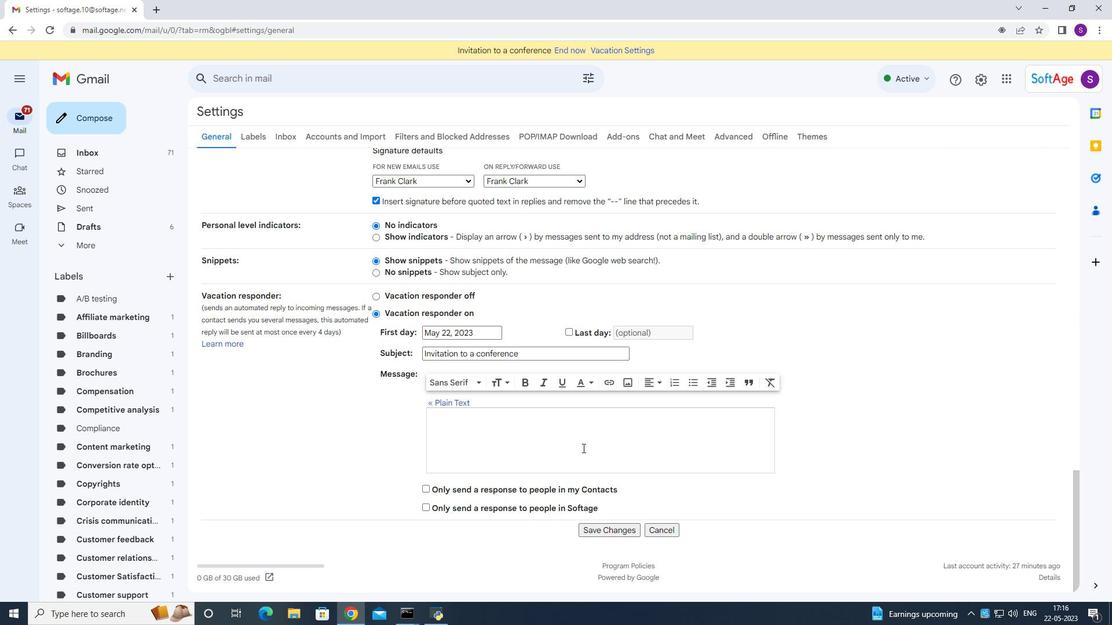 
Action: Mouse moved to (600, 483)
Screenshot: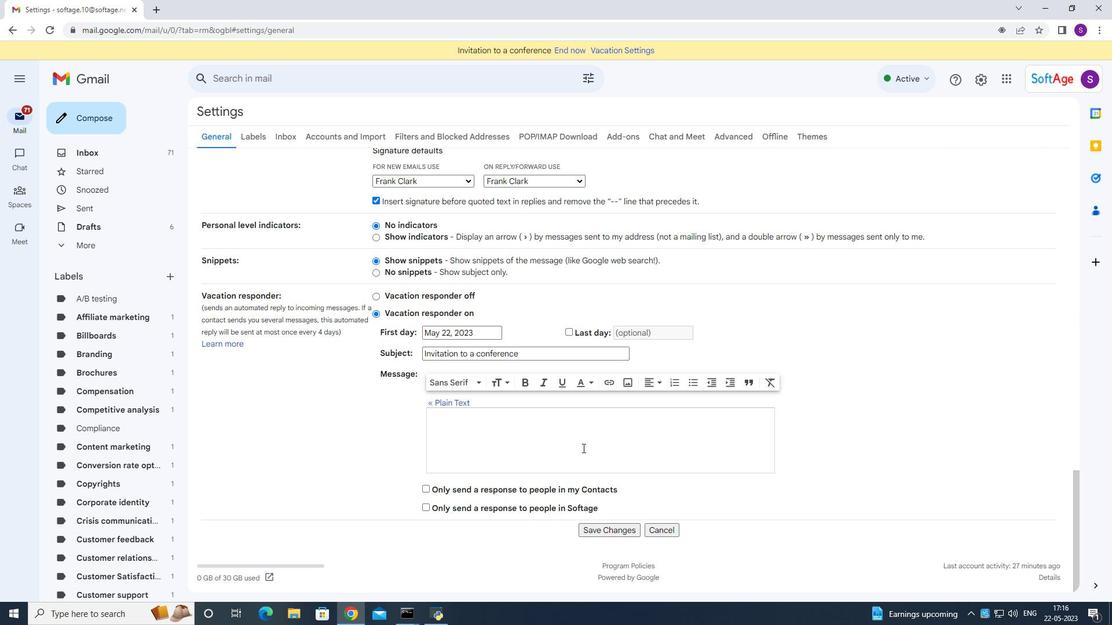 
Action: Mouse scrolled (598, 480) with delta (0, 0)
Screenshot: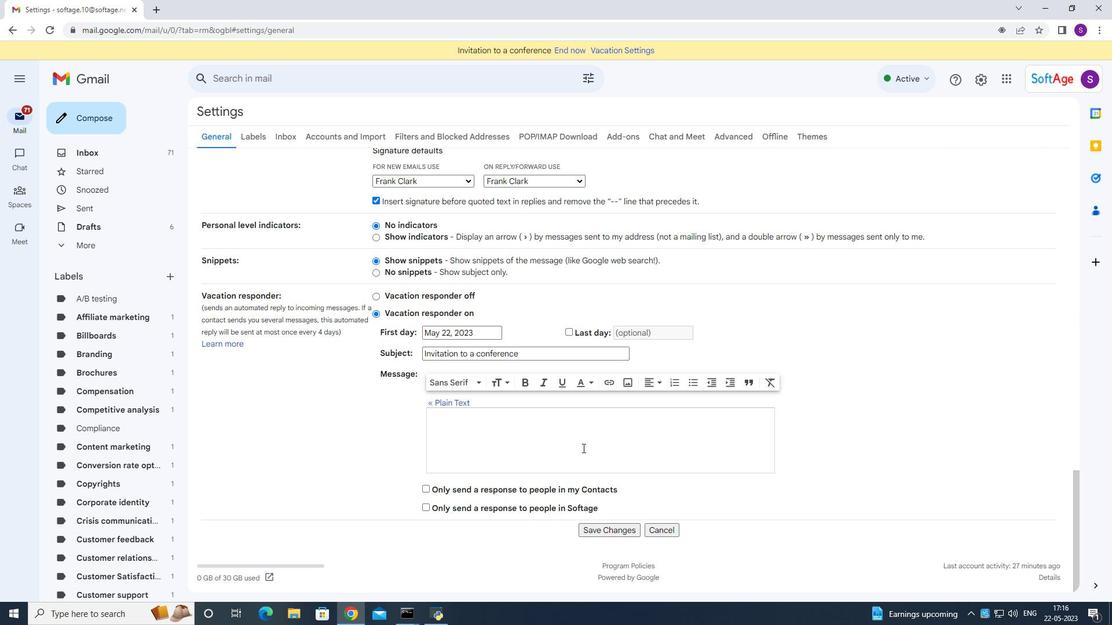 
Action: Mouse moved to (600, 483)
Screenshot: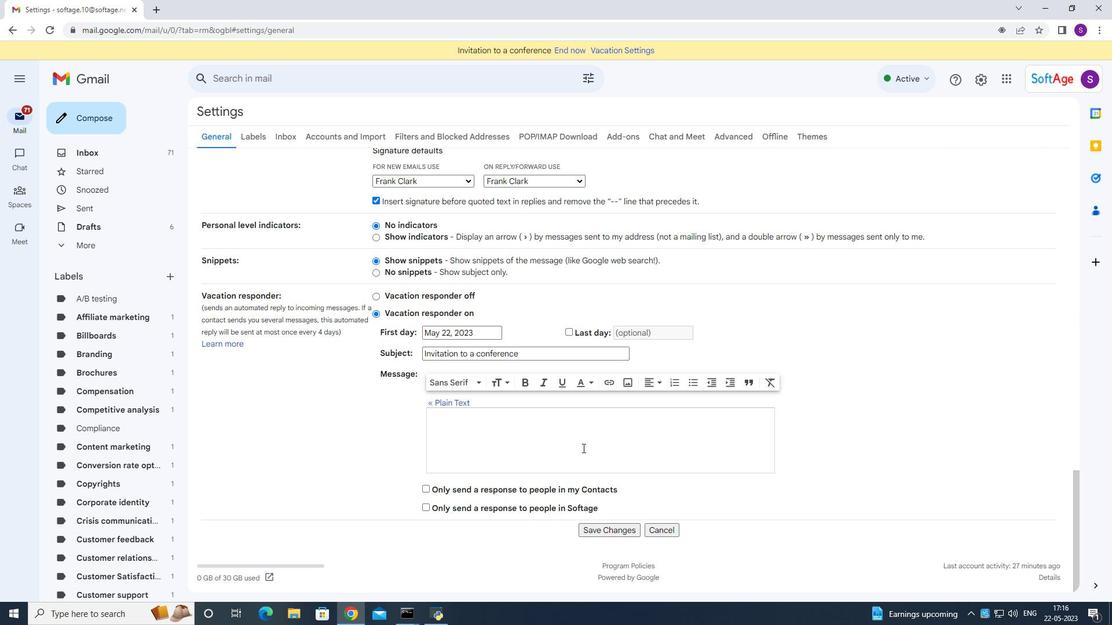 
Action: Mouse scrolled (599, 481) with delta (0, 0)
Screenshot: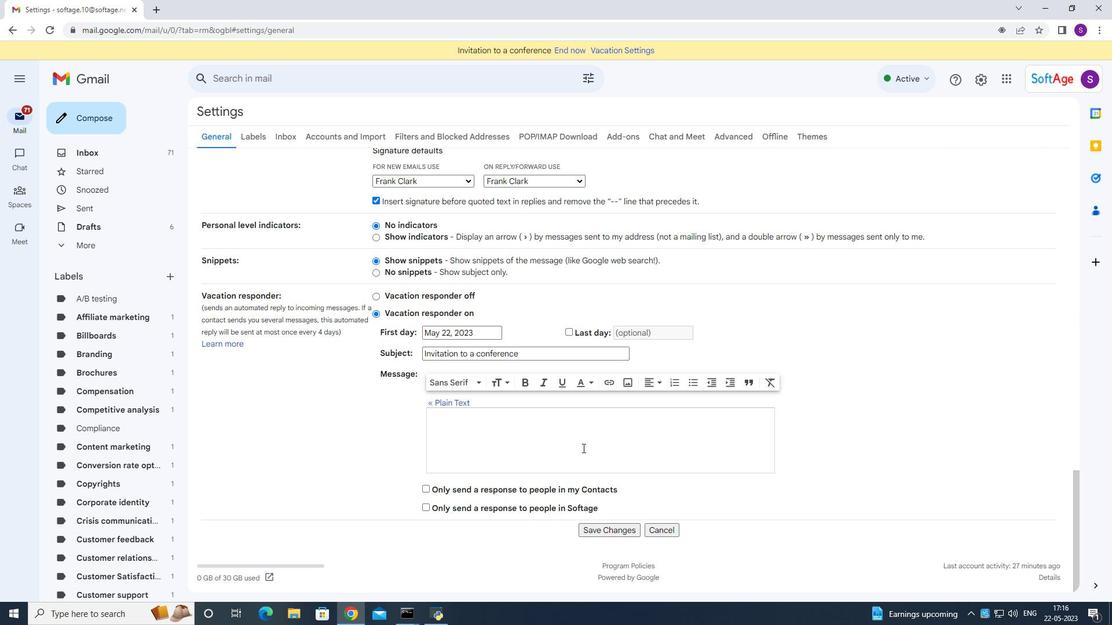 
Action: Mouse moved to (601, 484)
Screenshot: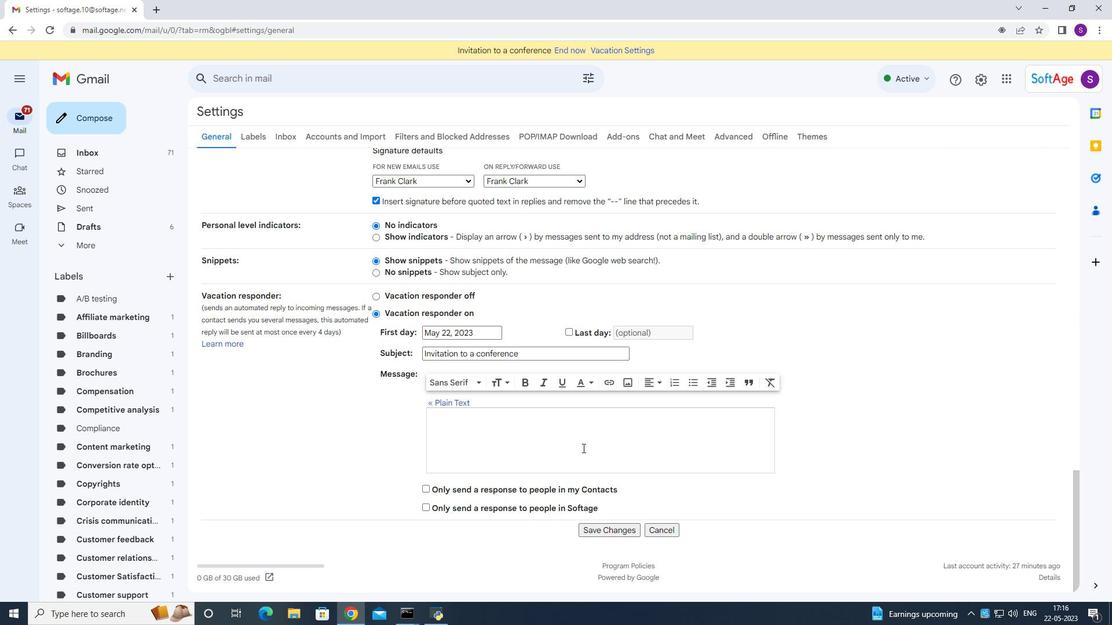 
Action: Mouse scrolled (600, 483) with delta (0, 0)
Screenshot: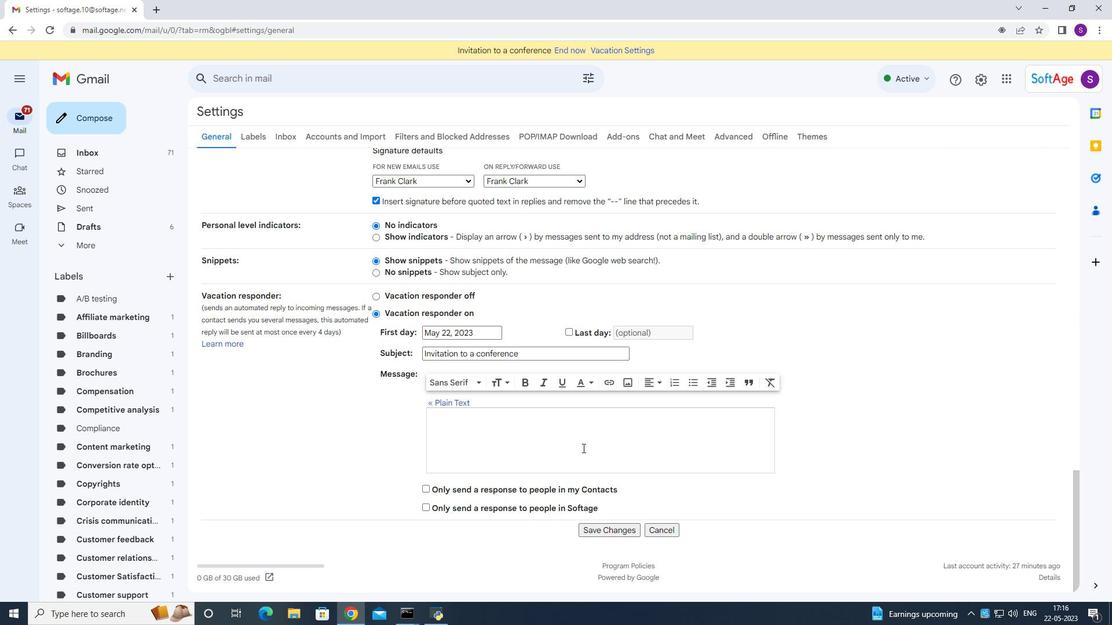 
Action: Mouse moved to (604, 529)
Screenshot: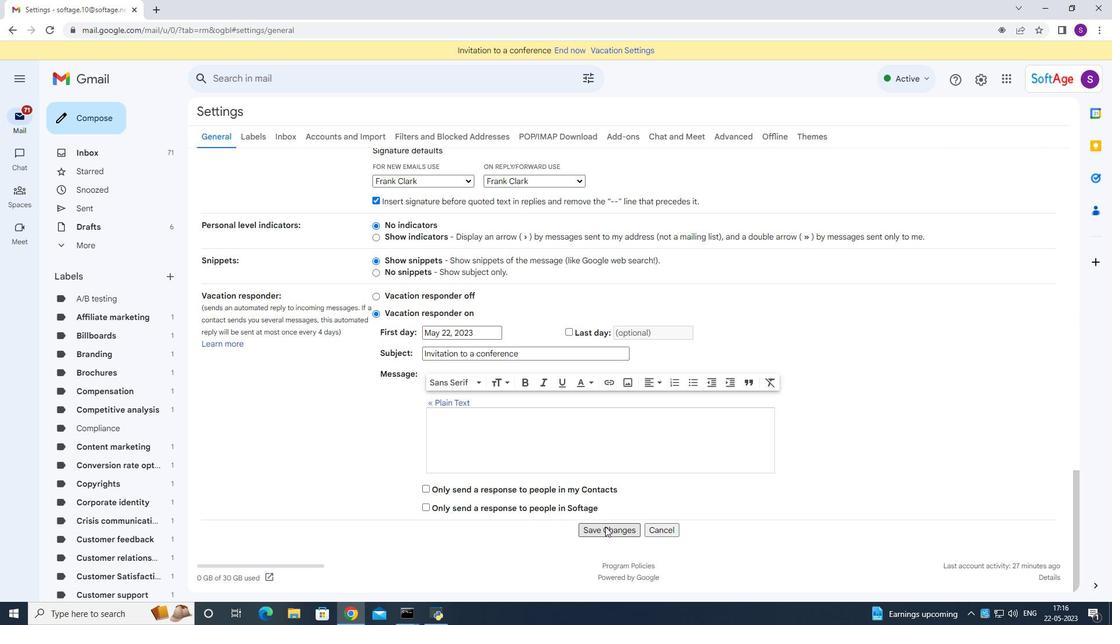 
Action: Mouse pressed left at (604, 529)
Screenshot: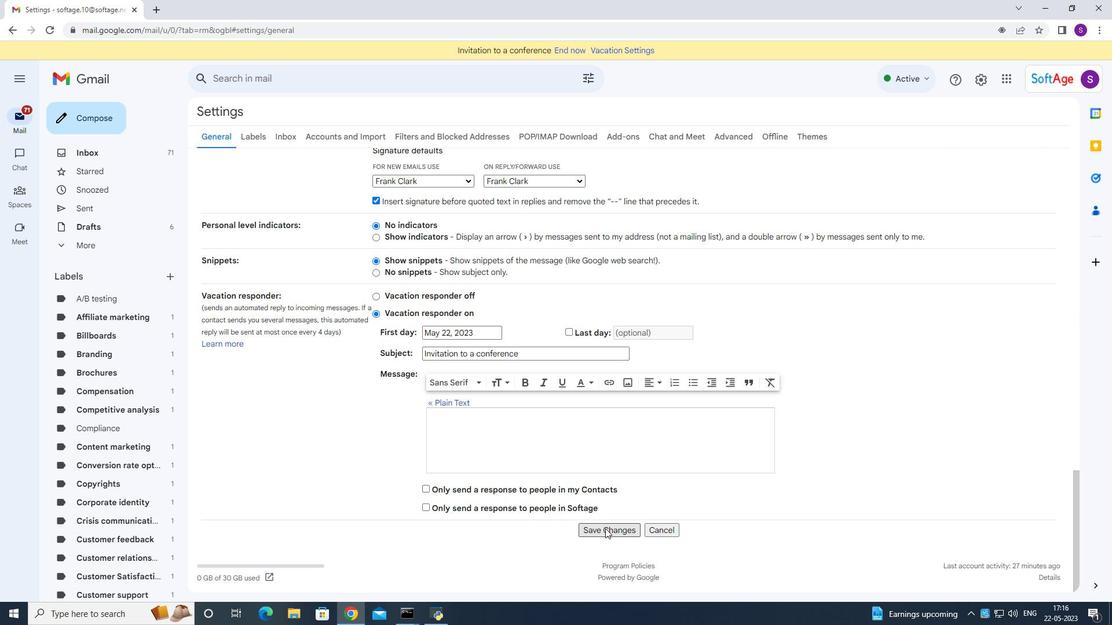 
Action: Mouse moved to (109, 106)
Screenshot: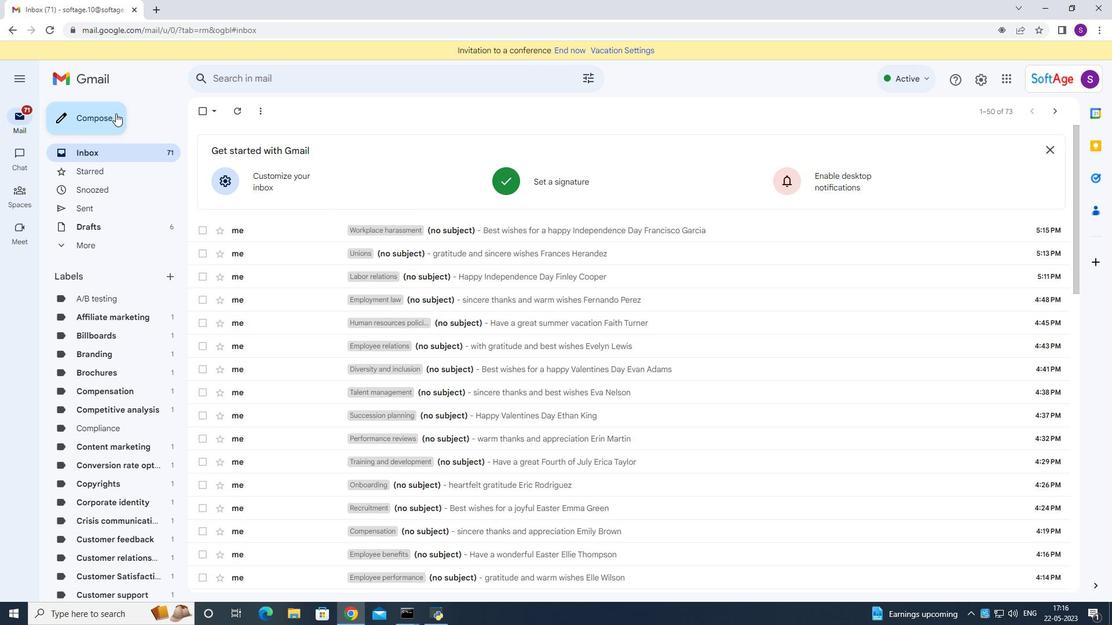 
Action: Mouse pressed left at (109, 106)
Screenshot: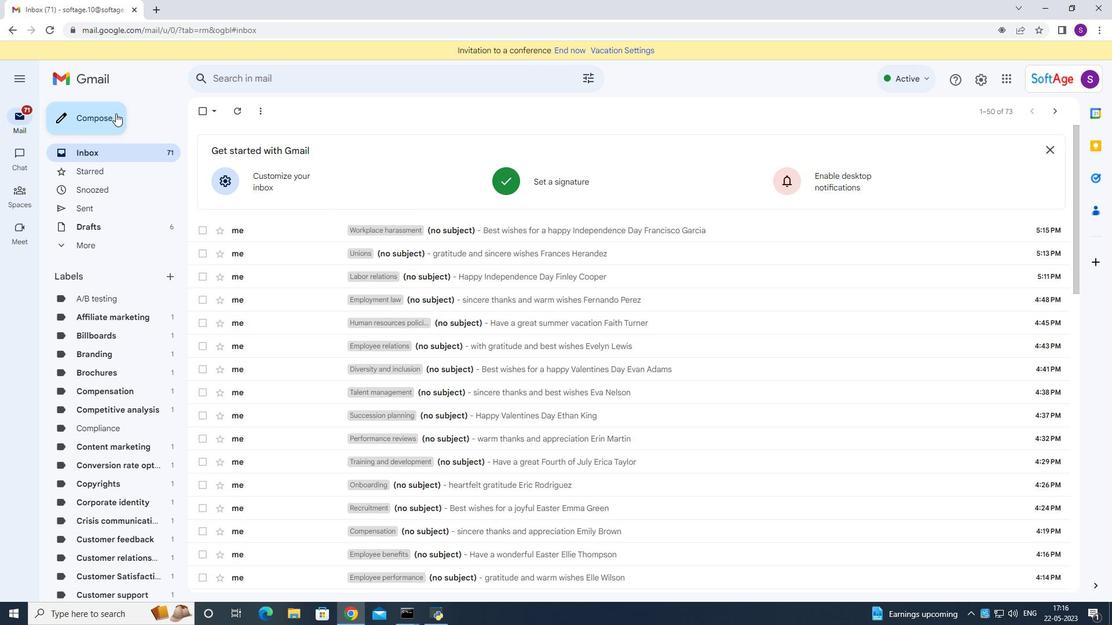 
Action: Mouse moved to (773, 276)
Screenshot: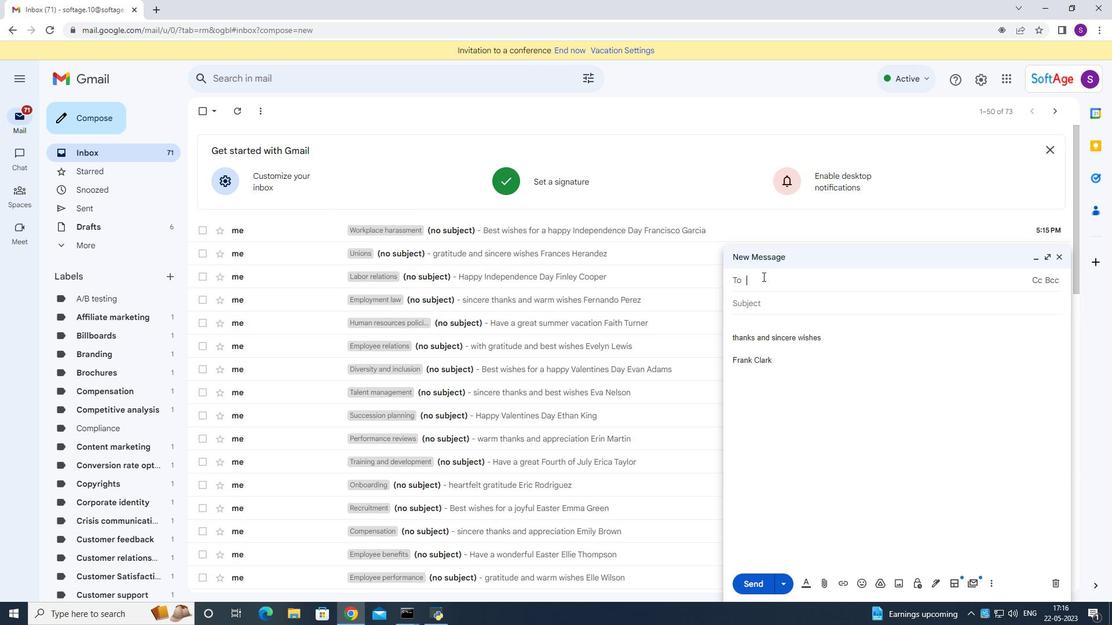 
Action: Key pressed <Key.shift>SOftage.ne<Key.backspace><Key.backspace><Key.shift>@<Key.backspace>10<Key.shift>@softage.net
Screenshot: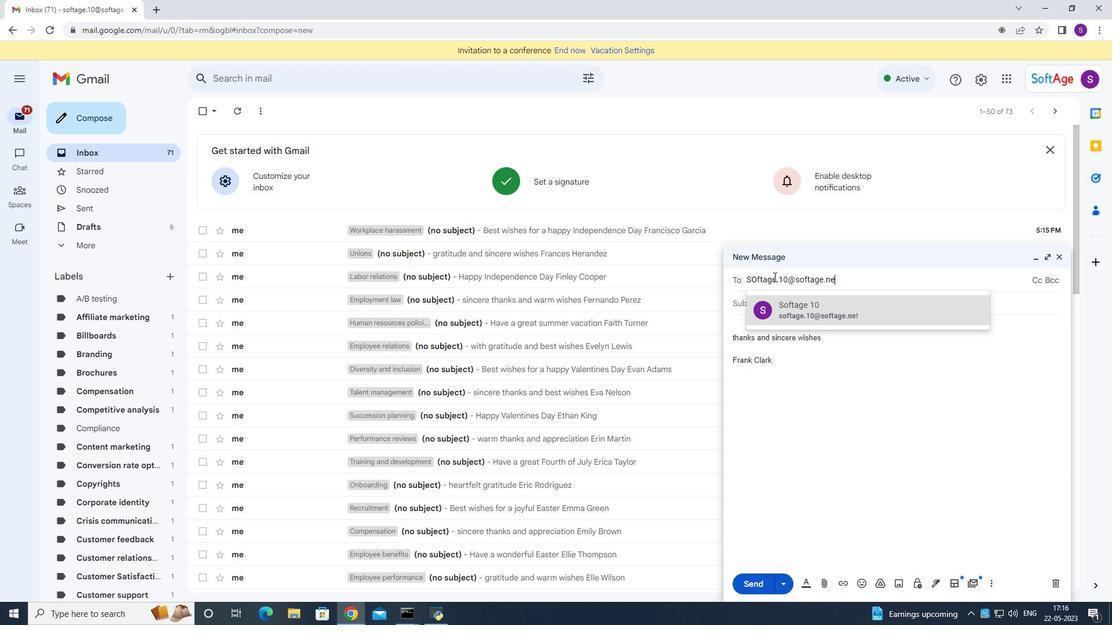 
Action: Mouse moved to (816, 309)
Screenshot: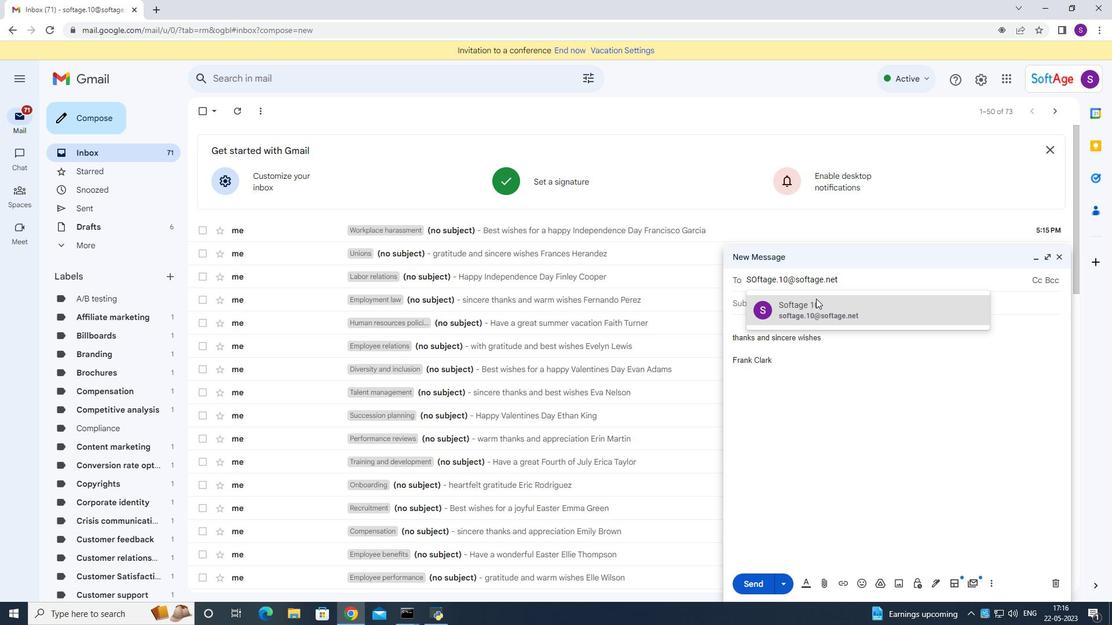 
Action: Mouse pressed left at (816, 309)
Screenshot: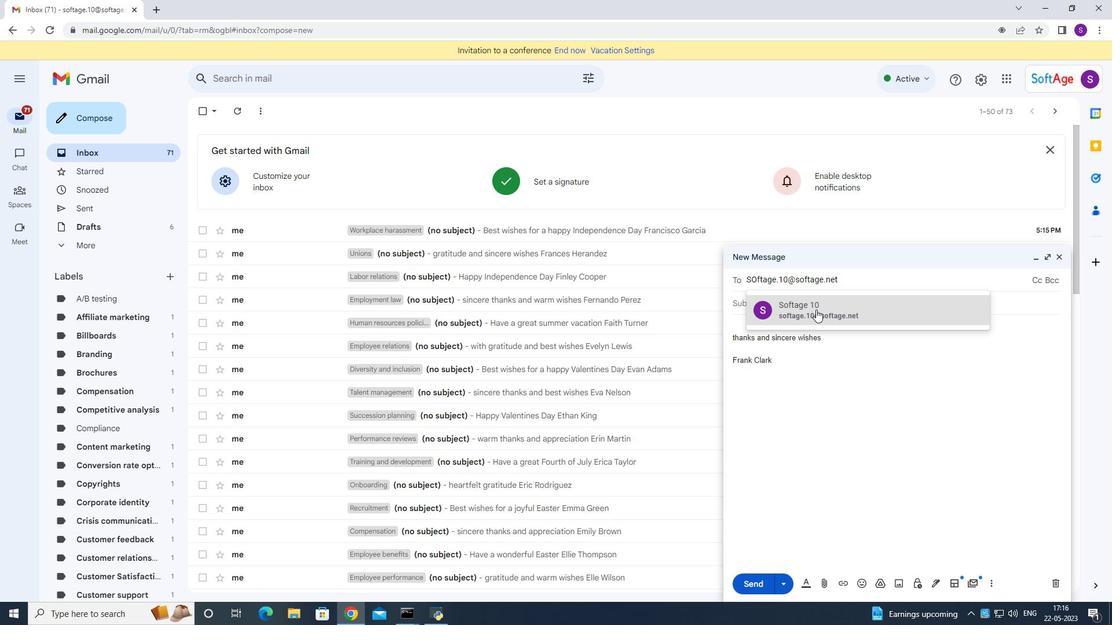 
Action: Mouse moved to (993, 584)
Screenshot: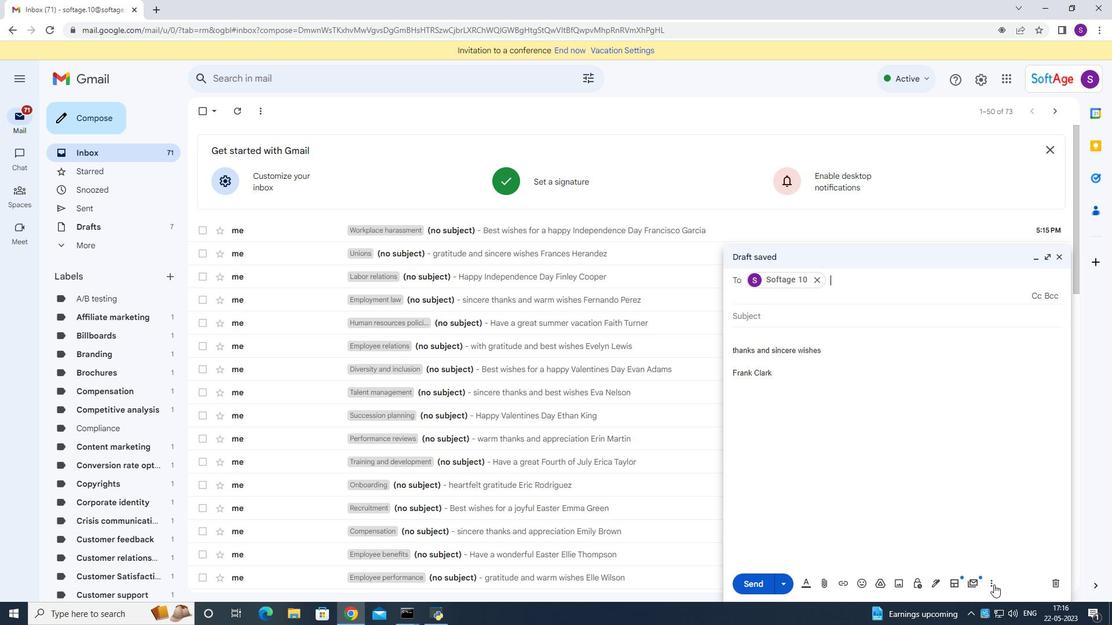 
Action: Mouse pressed left at (993, 584)
Screenshot: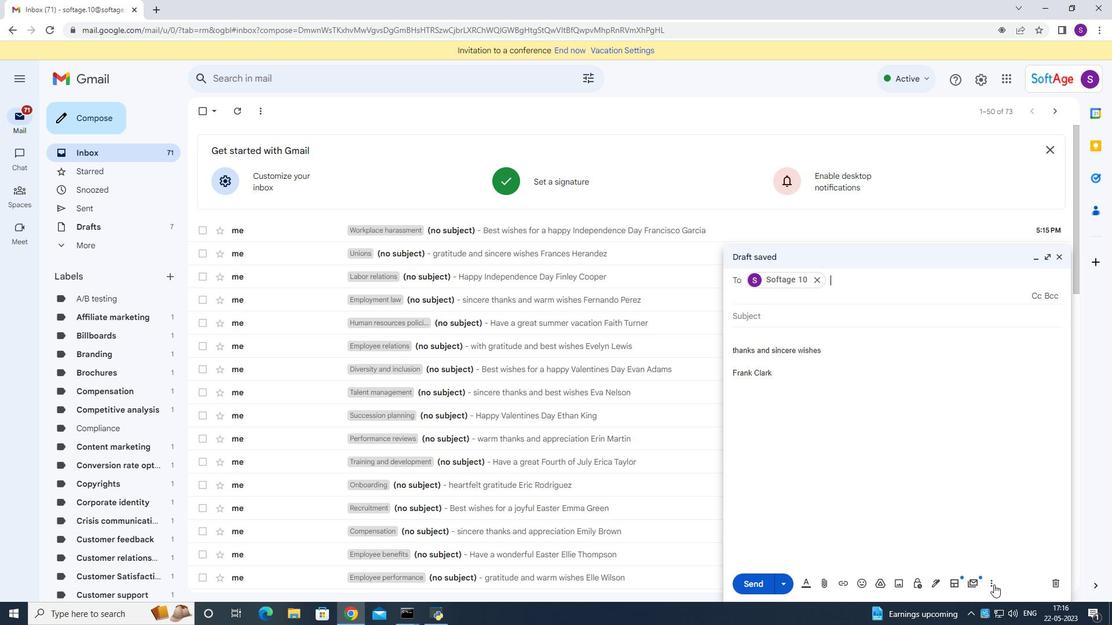 
Action: Mouse moved to (952, 483)
Screenshot: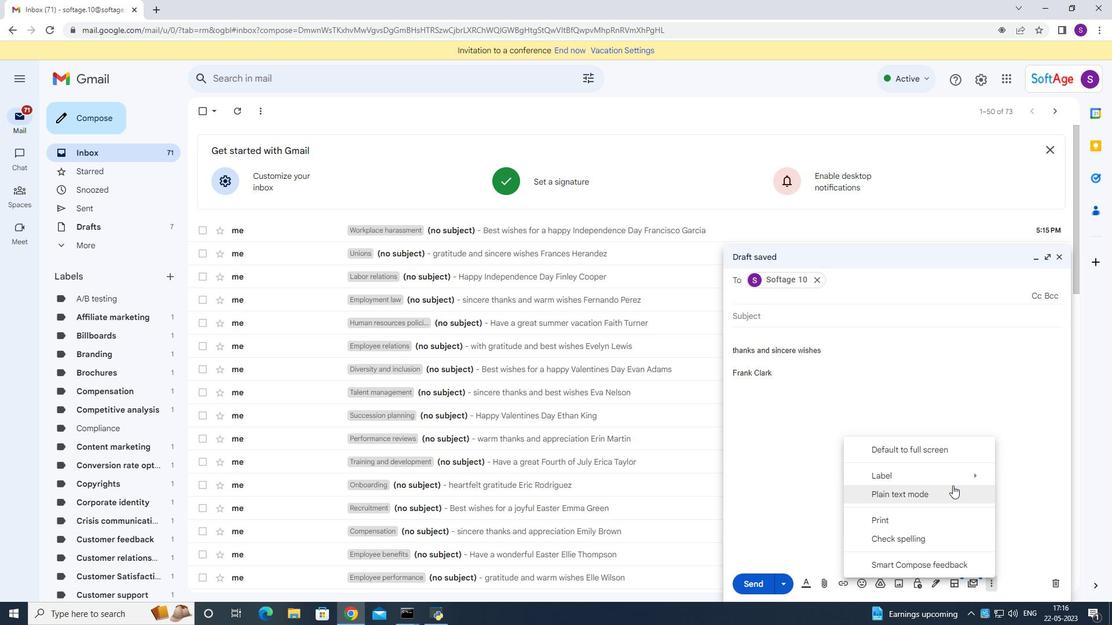 
Action: Mouse pressed left at (952, 483)
Screenshot: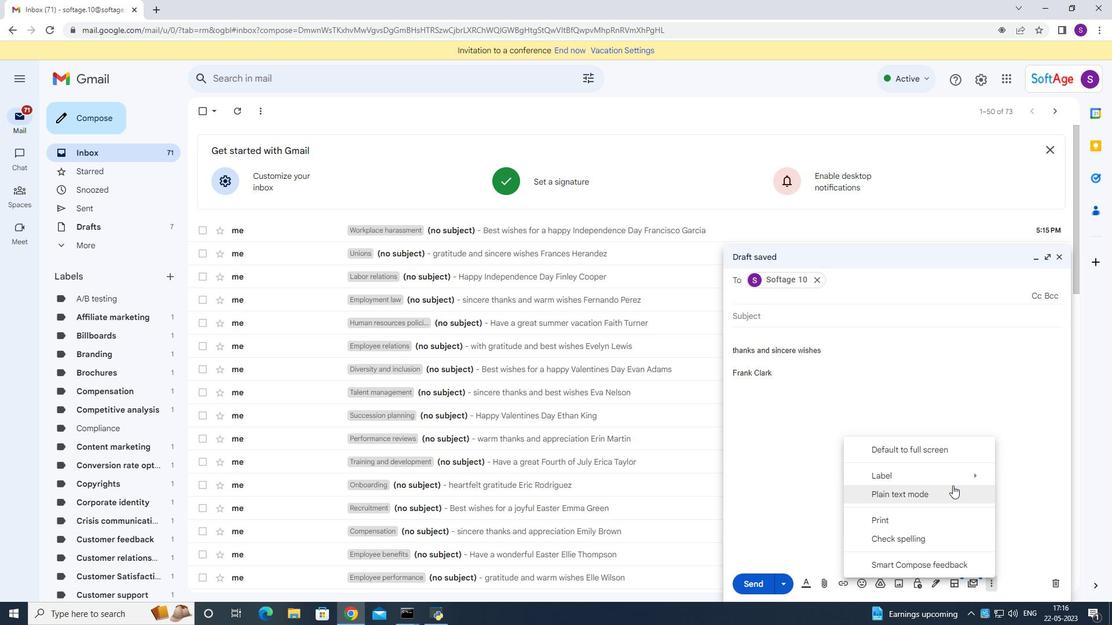 
Action: Mouse moved to (729, 458)
Screenshot: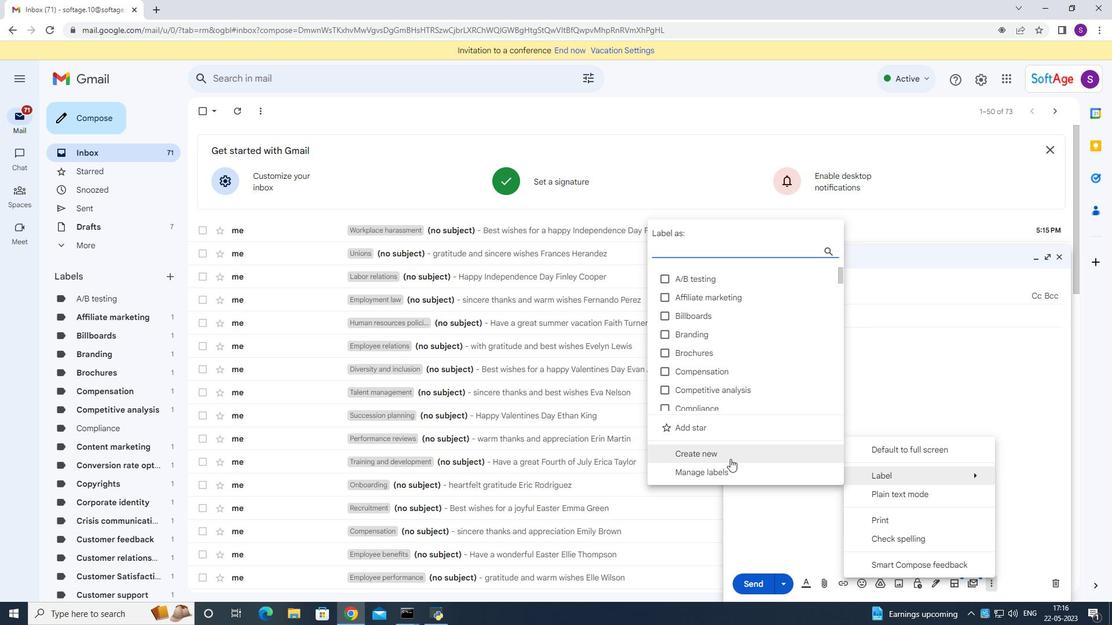
Action: Mouse pressed left at (729, 458)
Screenshot: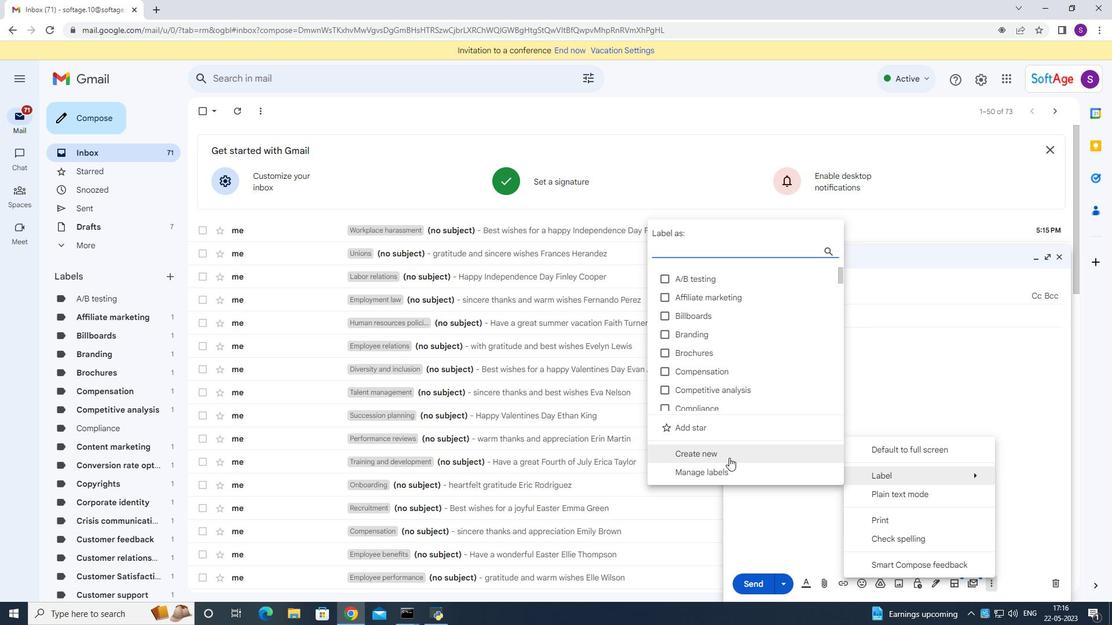 
Action: Mouse moved to (738, 461)
Screenshot: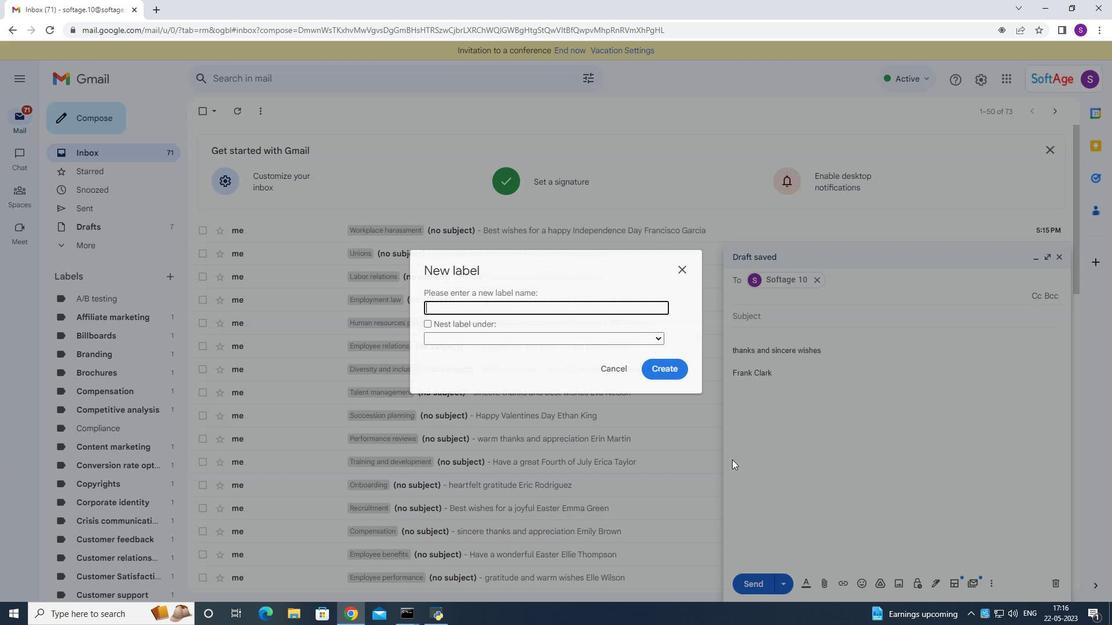 
Action: Key pressed <Key.shift>Workplace<Key.space><Key.shift>Safel<Key.backspace>ty
Screenshot: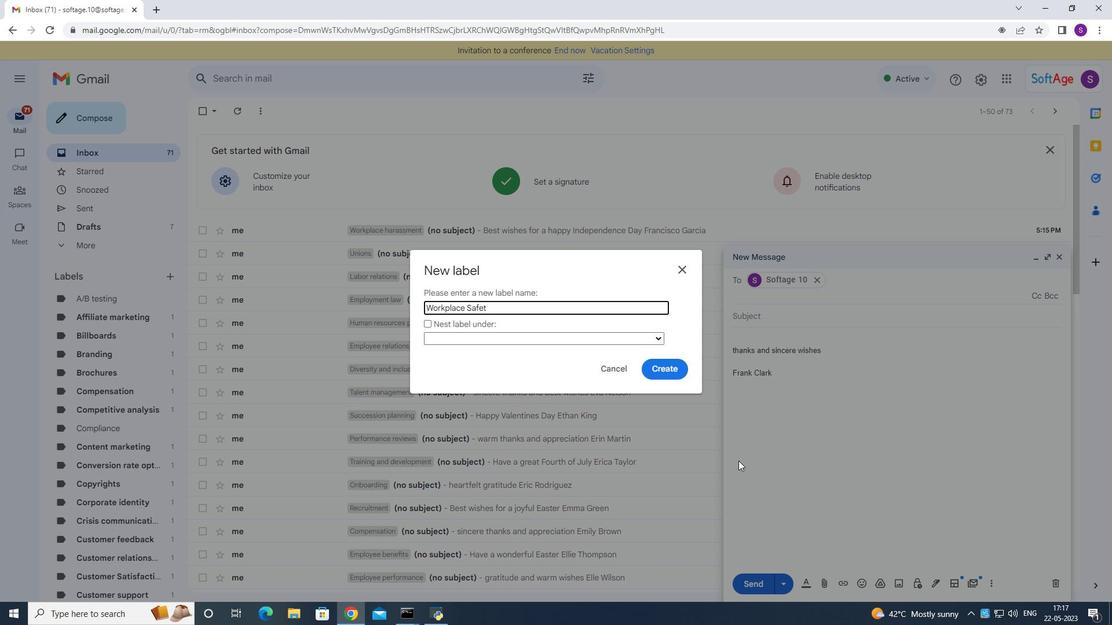 
Action: Mouse moved to (667, 368)
Screenshot: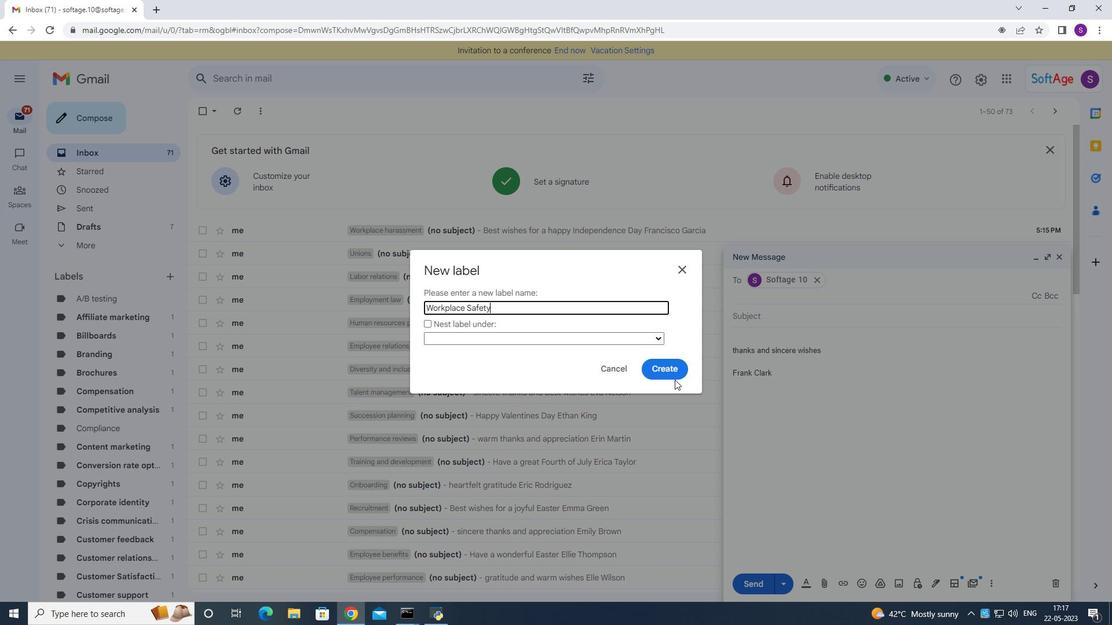
Action: Mouse pressed left at (667, 368)
Screenshot: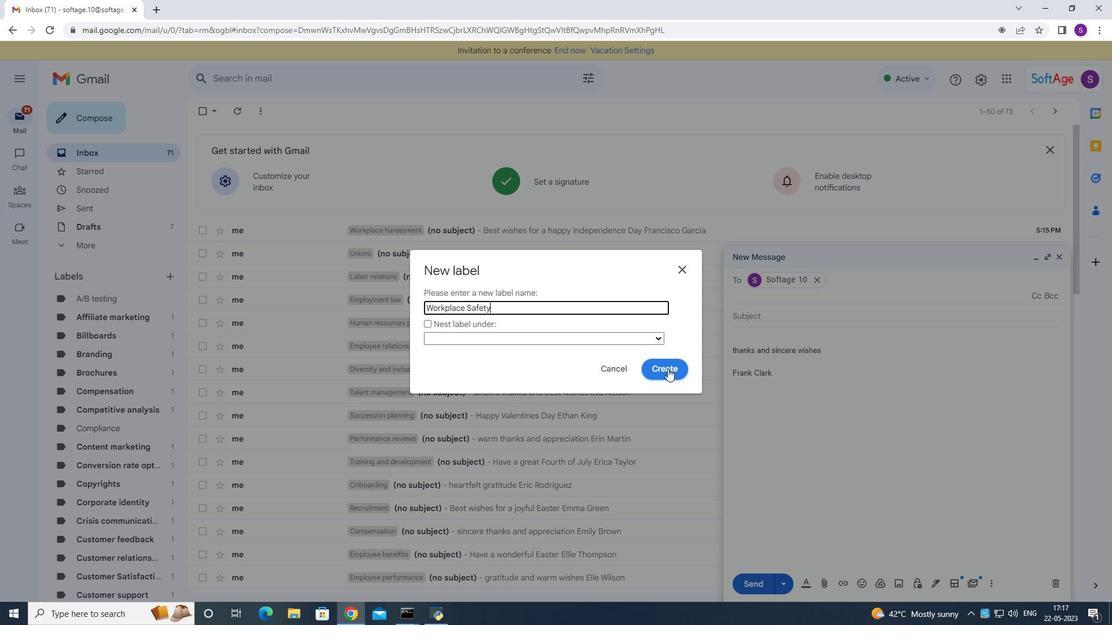
Action: Mouse moved to (747, 583)
Screenshot: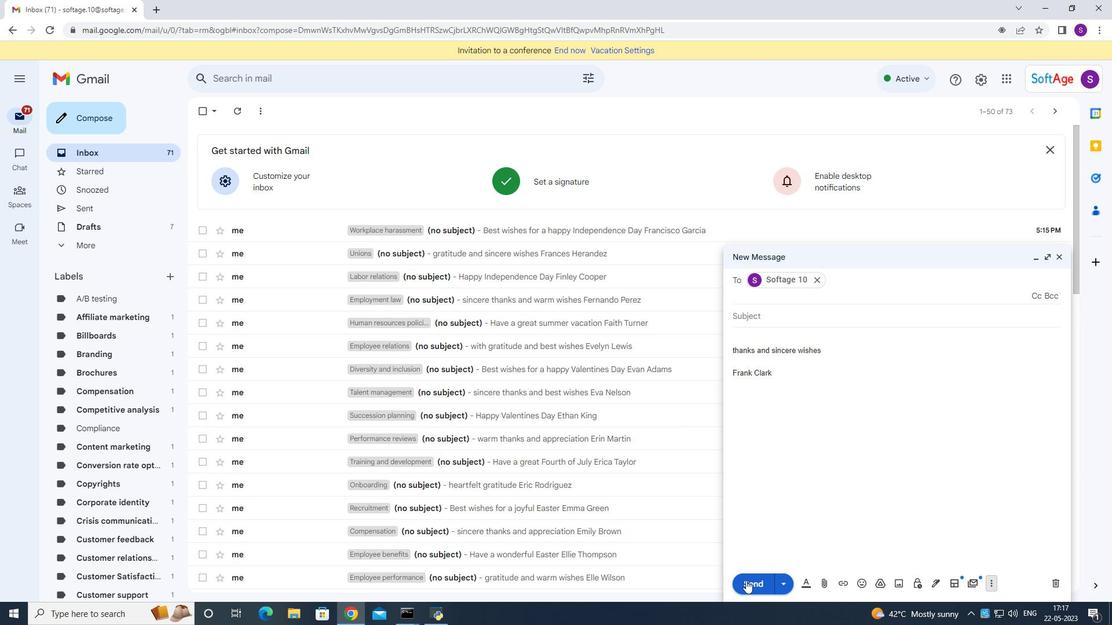
Action: Mouse pressed left at (747, 583)
Screenshot: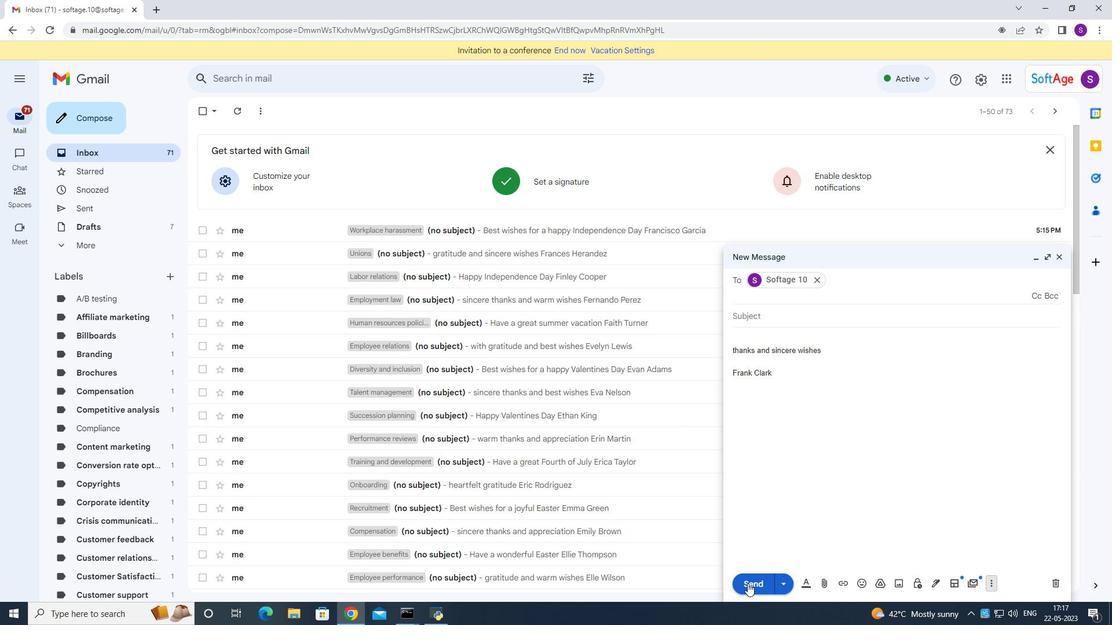 
Action: Mouse moved to (1025, 448)
Screenshot: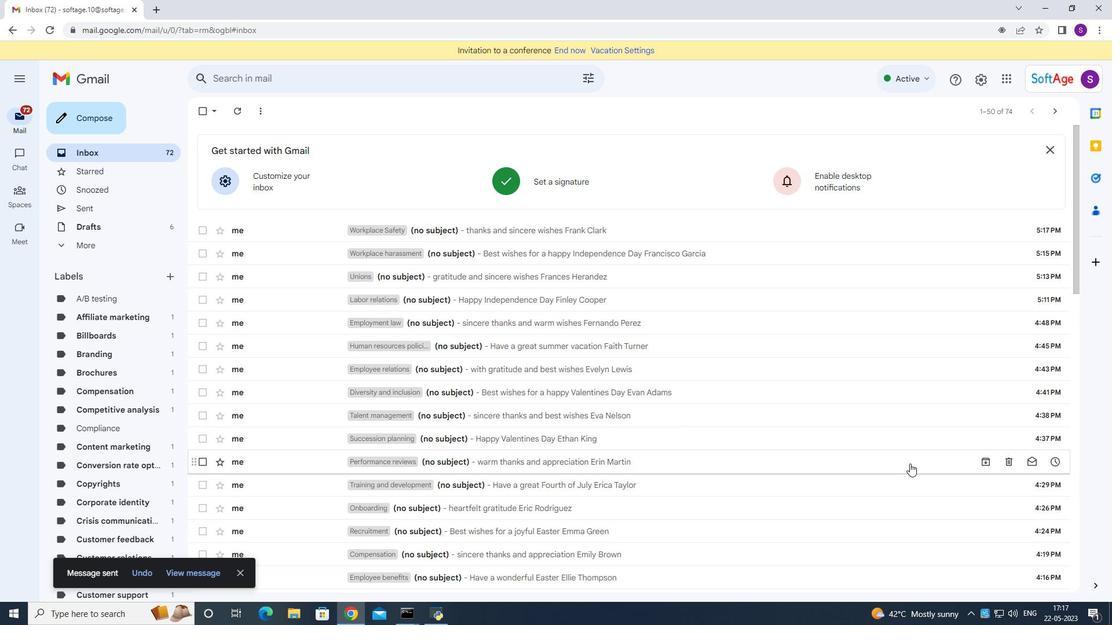 
